 Task: Add Mineral Fusion Barefoot Blush Nail Polish to the cart.
Action: Mouse moved to (285, 146)
Screenshot: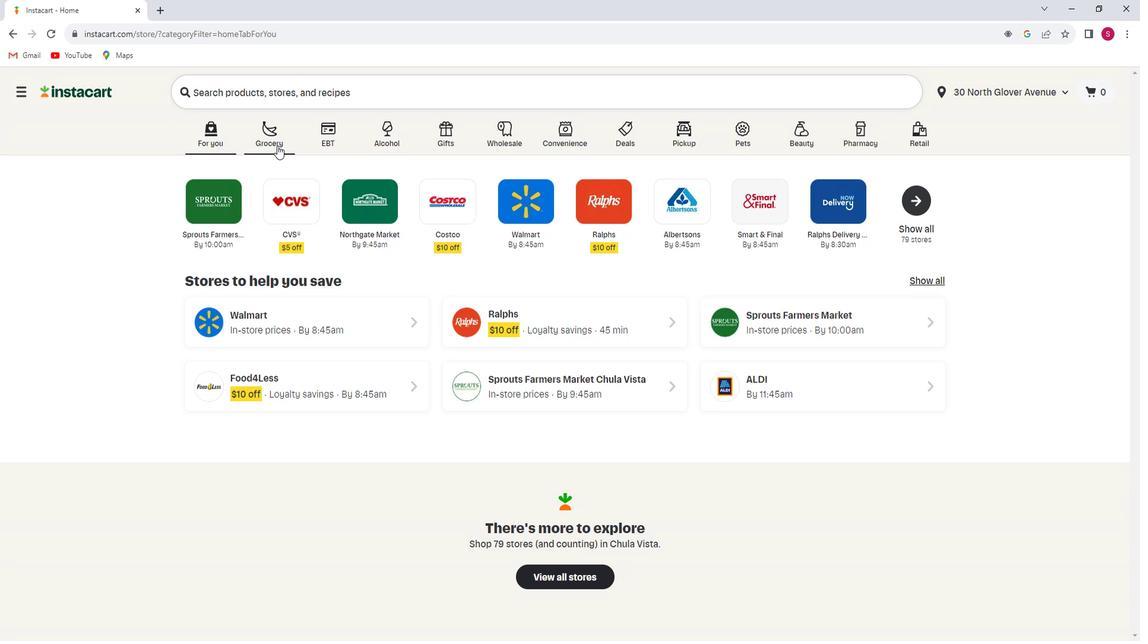 
Action: Mouse pressed left at (285, 146)
Screenshot: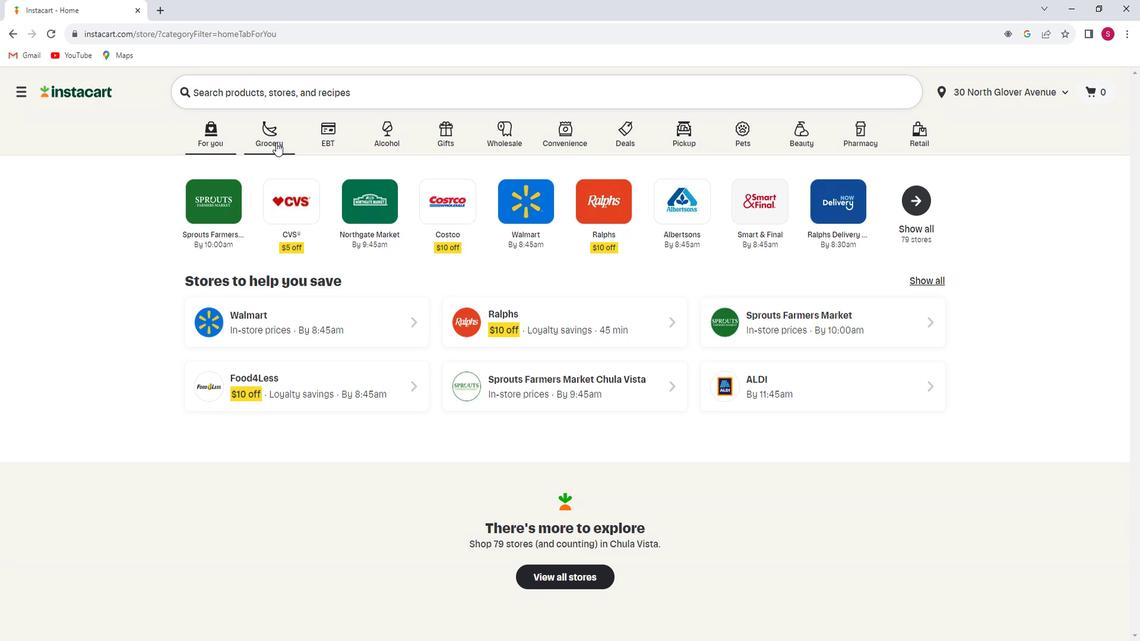 
Action: Mouse moved to (310, 360)
Screenshot: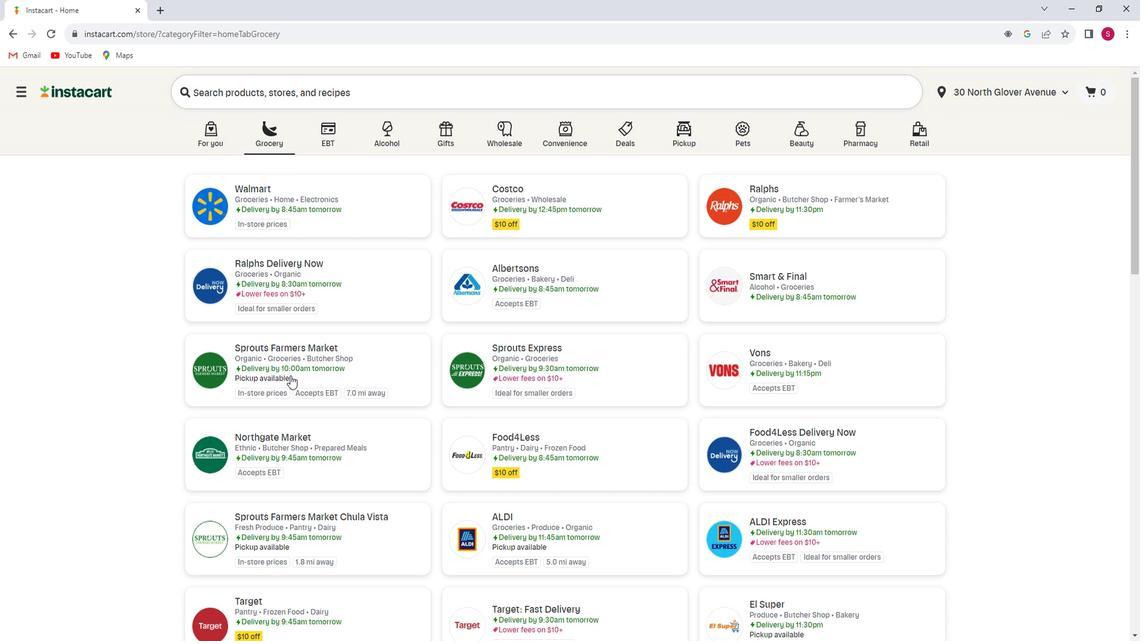 
Action: Mouse pressed left at (310, 360)
Screenshot: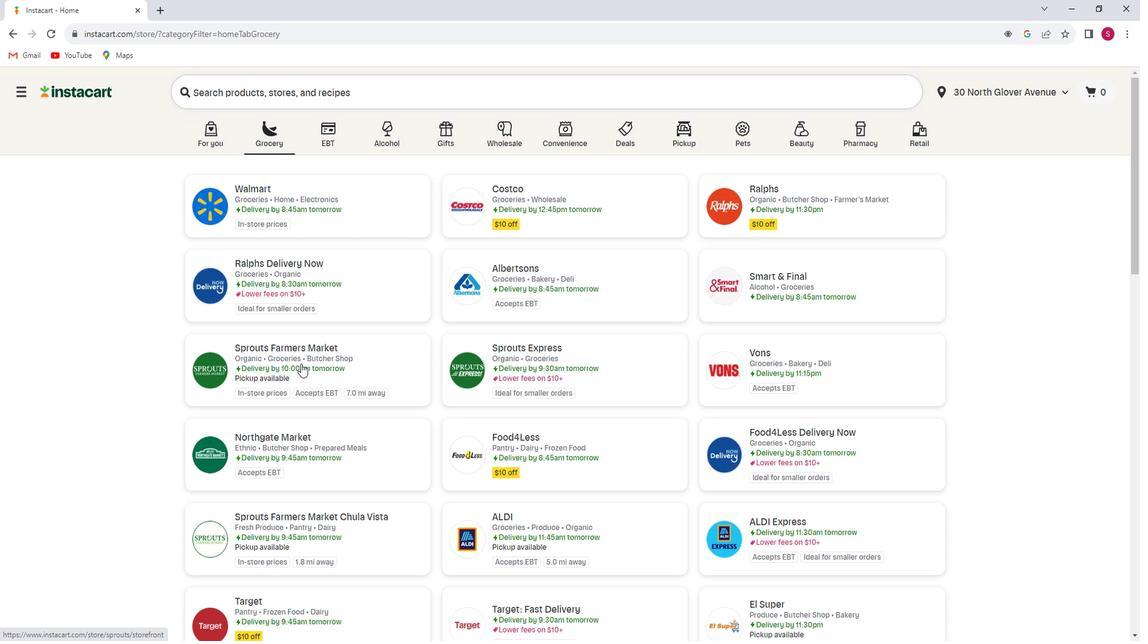 
Action: Mouse moved to (317, 364)
Screenshot: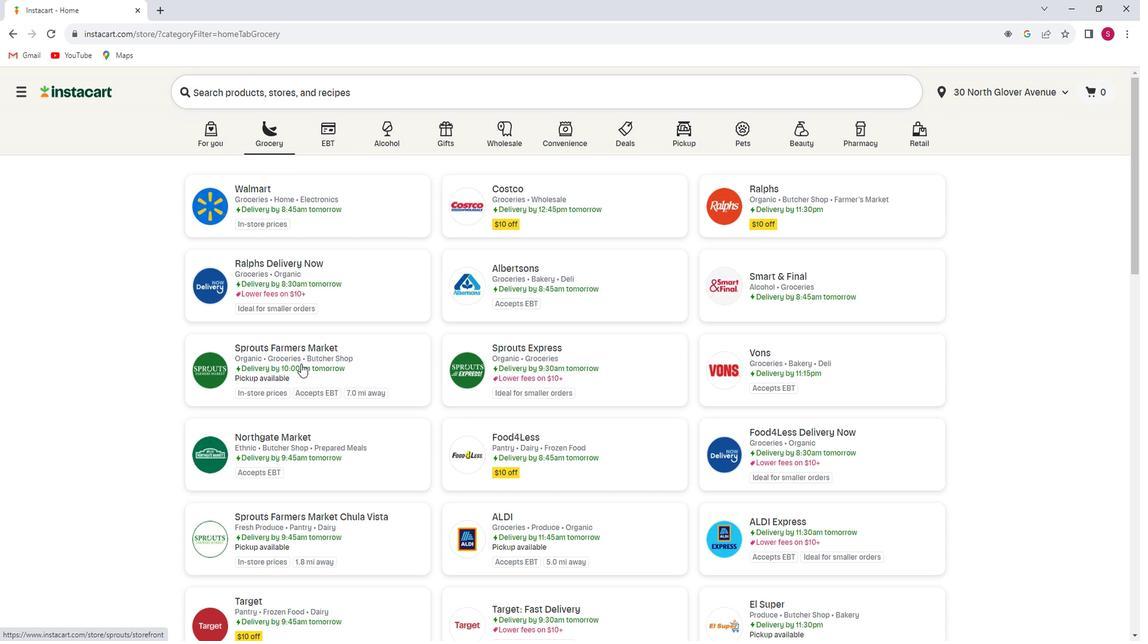 
Action: Mouse pressed left at (317, 364)
Screenshot: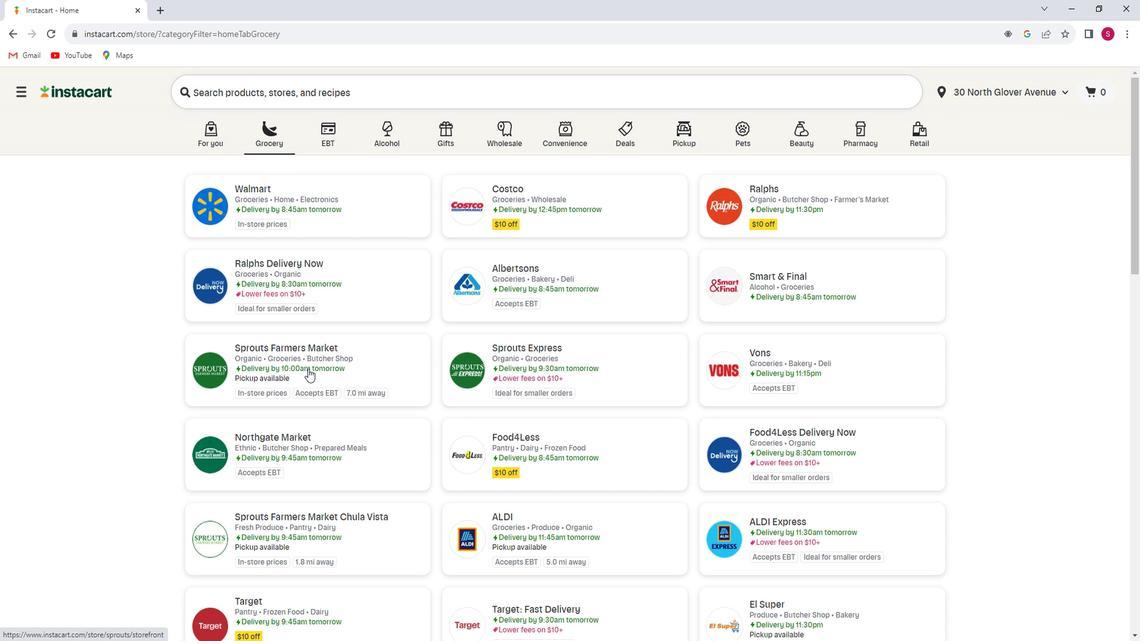
Action: Mouse moved to (177, 404)
Screenshot: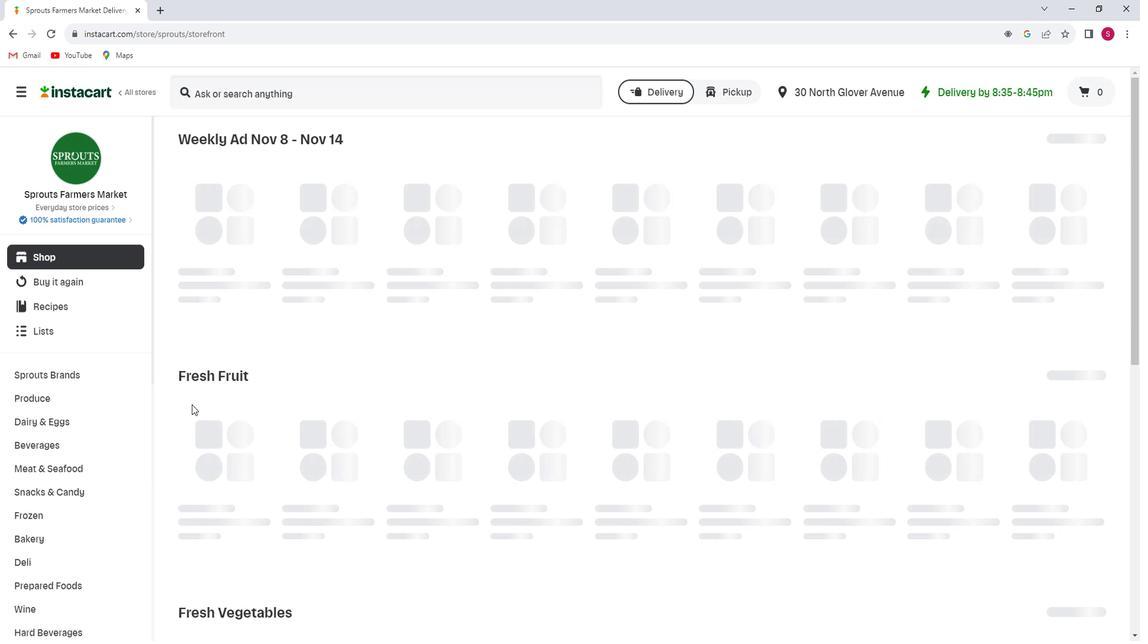 
Action: Mouse scrolled (177, 404) with delta (0, 0)
Screenshot: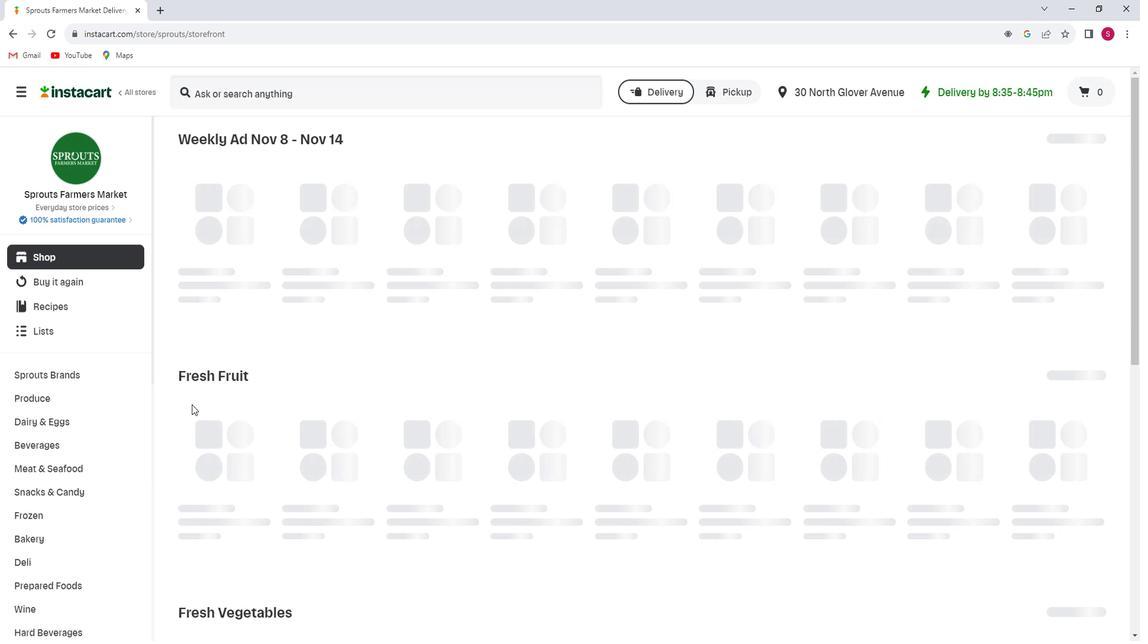
Action: Mouse moved to (165, 409)
Screenshot: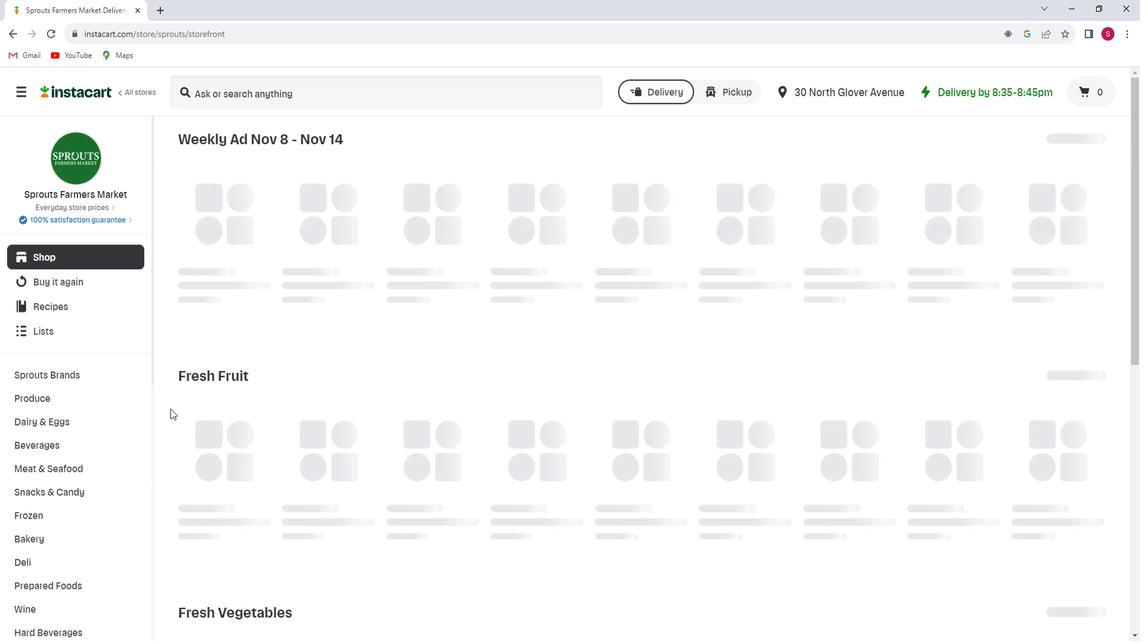 
Action: Mouse scrolled (165, 408) with delta (0, 0)
Screenshot: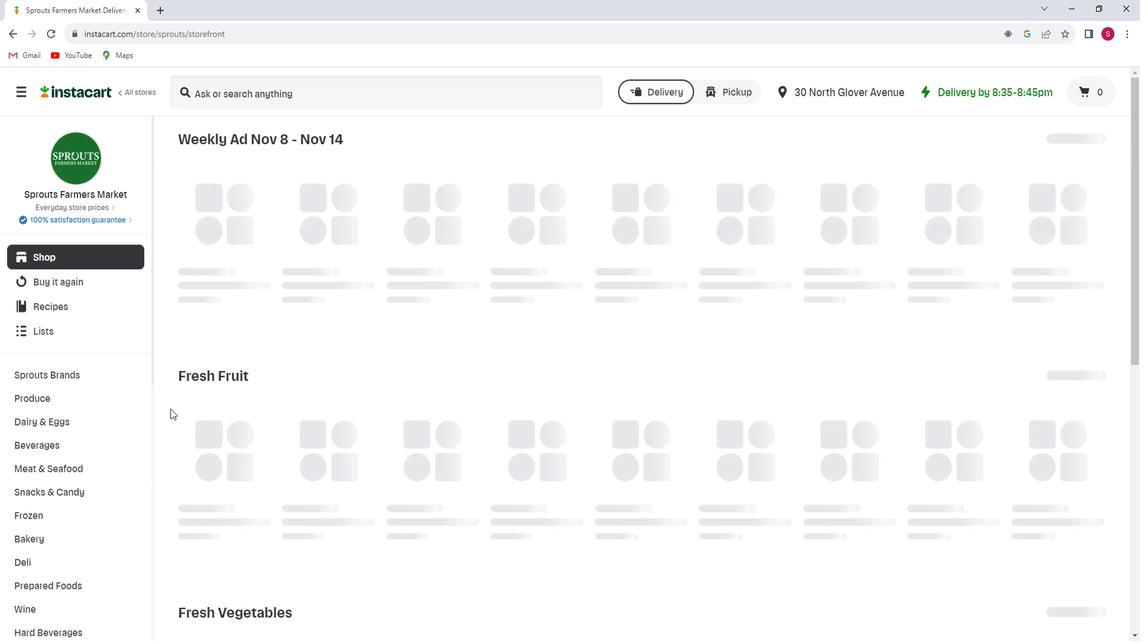
Action: Mouse moved to (155, 412)
Screenshot: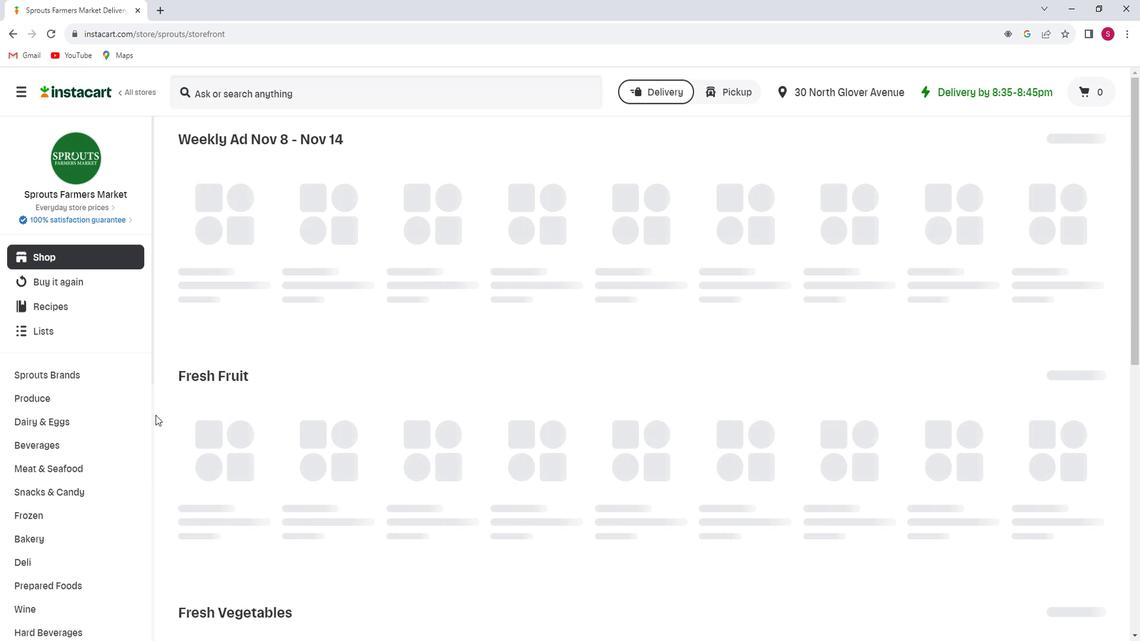 
Action: Mouse scrolled (155, 412) with delta (0, 0)
Screenshot: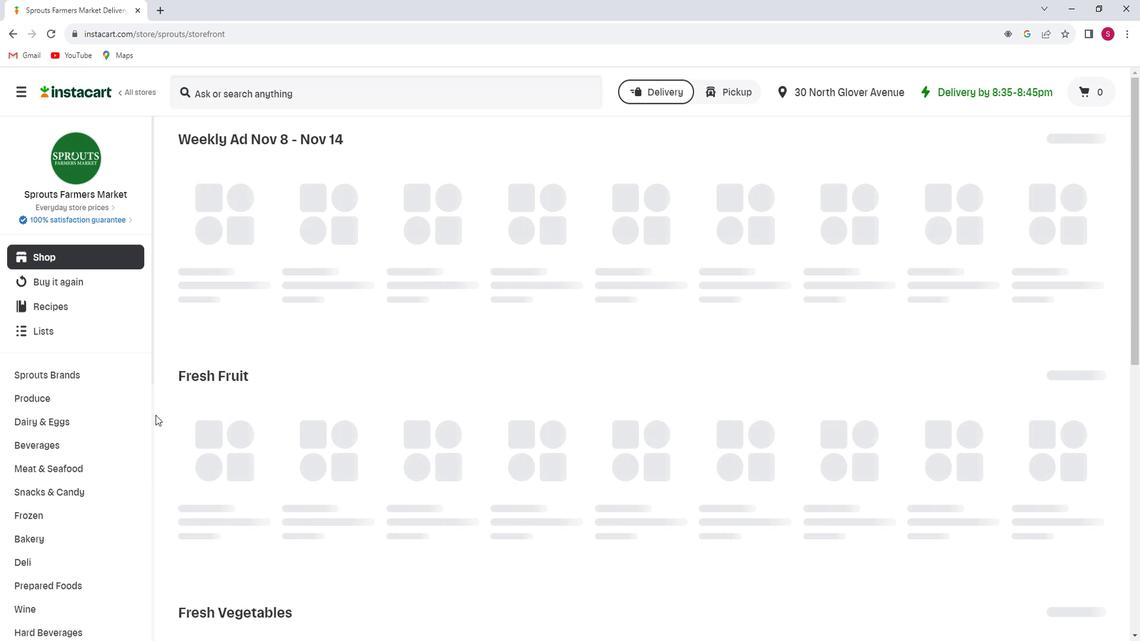 
Action: Mouse moved to (105, 424)
Screenshot: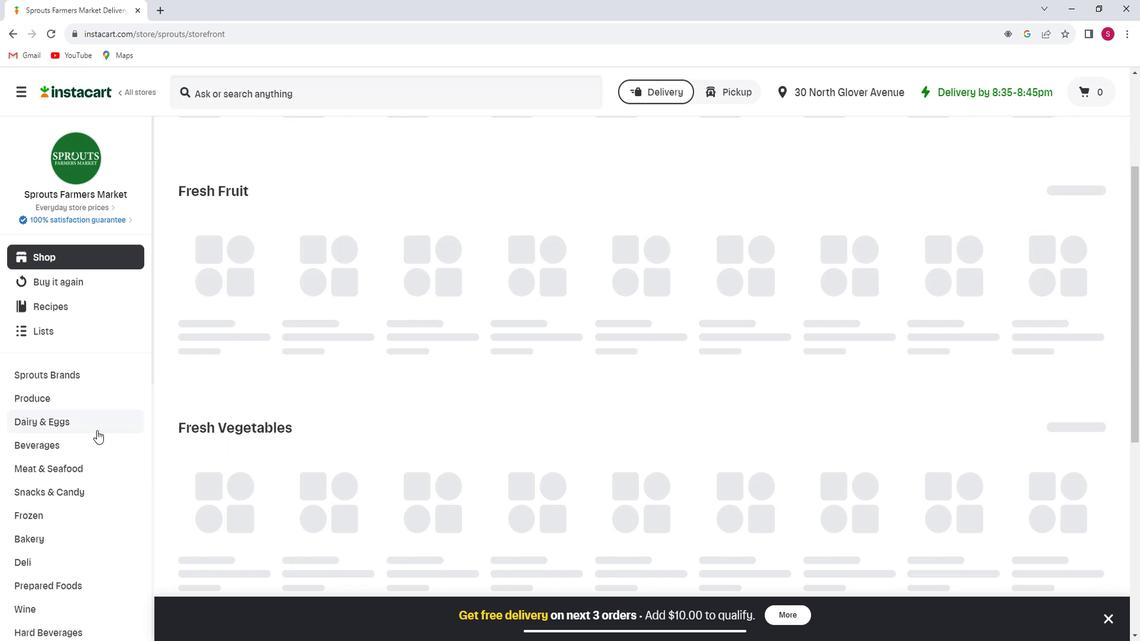 
Action: Mouse scrolled (105, 423) with delta (0, 0)
Screenshot: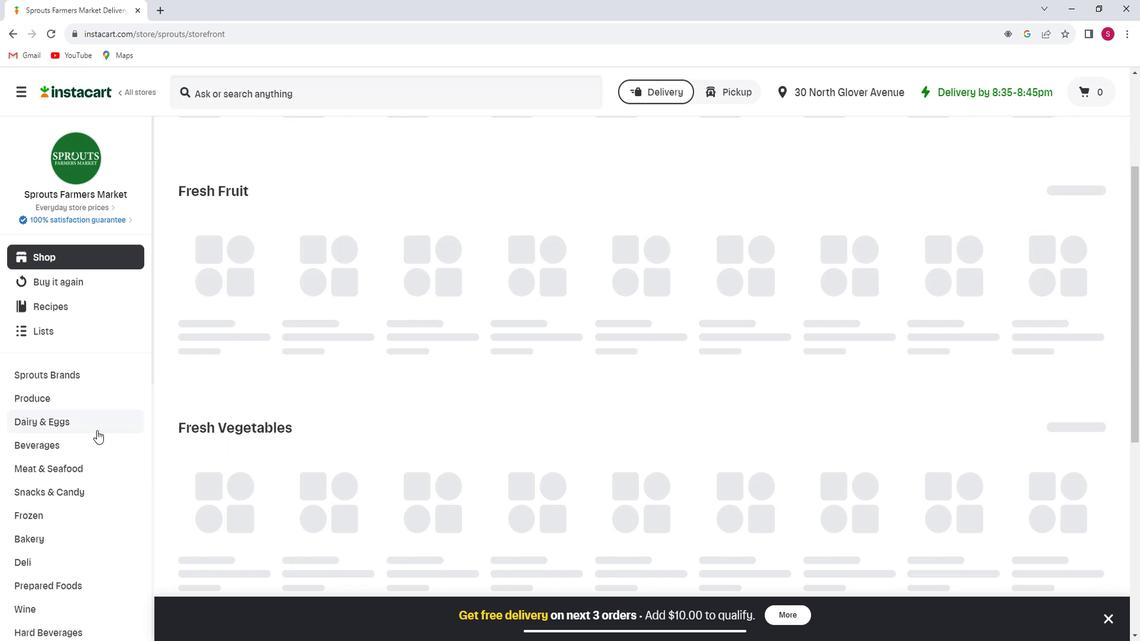 
Action: Mouse moved to (103, 424)
Screenshot: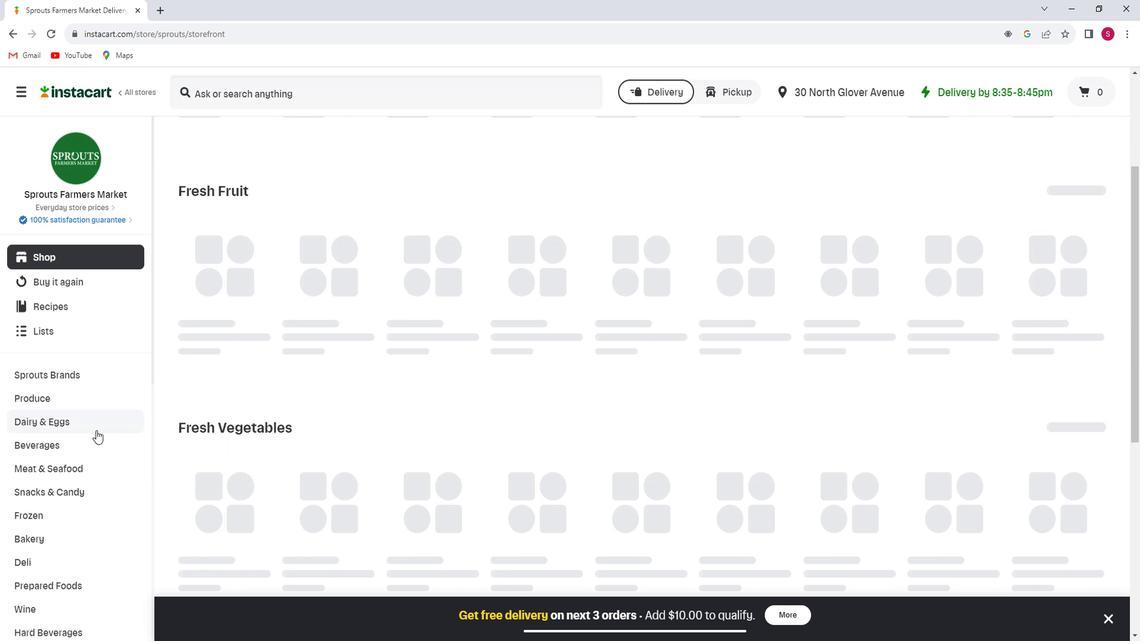 
Action: Mouse scrolled (103, 424) with delta (0, 0)
Screenshot: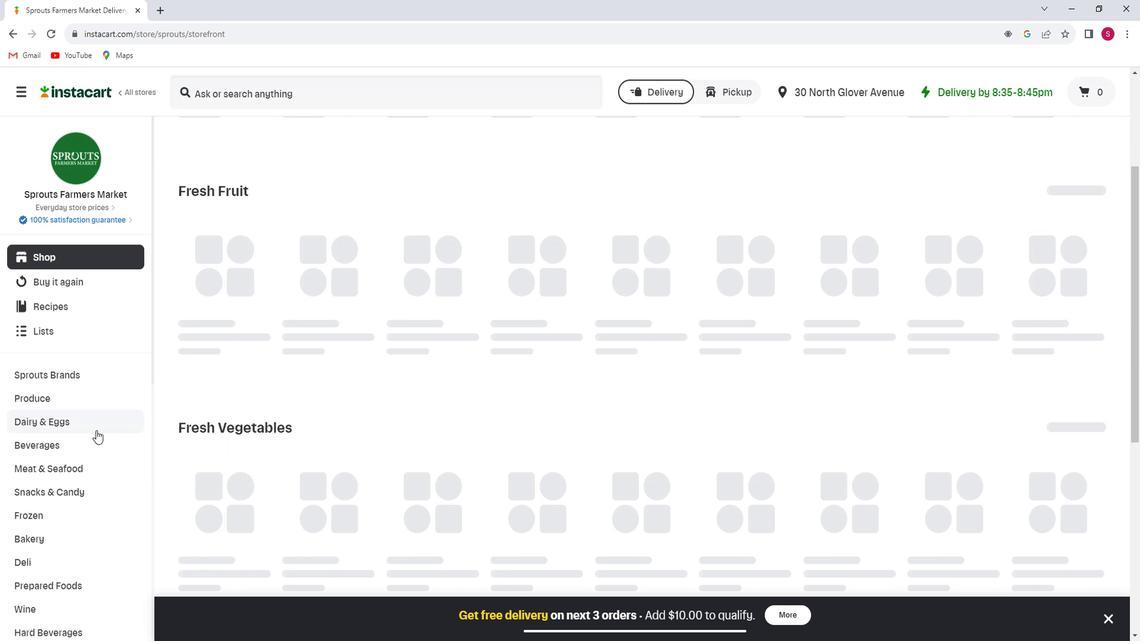 
Action: Mouse moved to (97, 426)
Screenshot: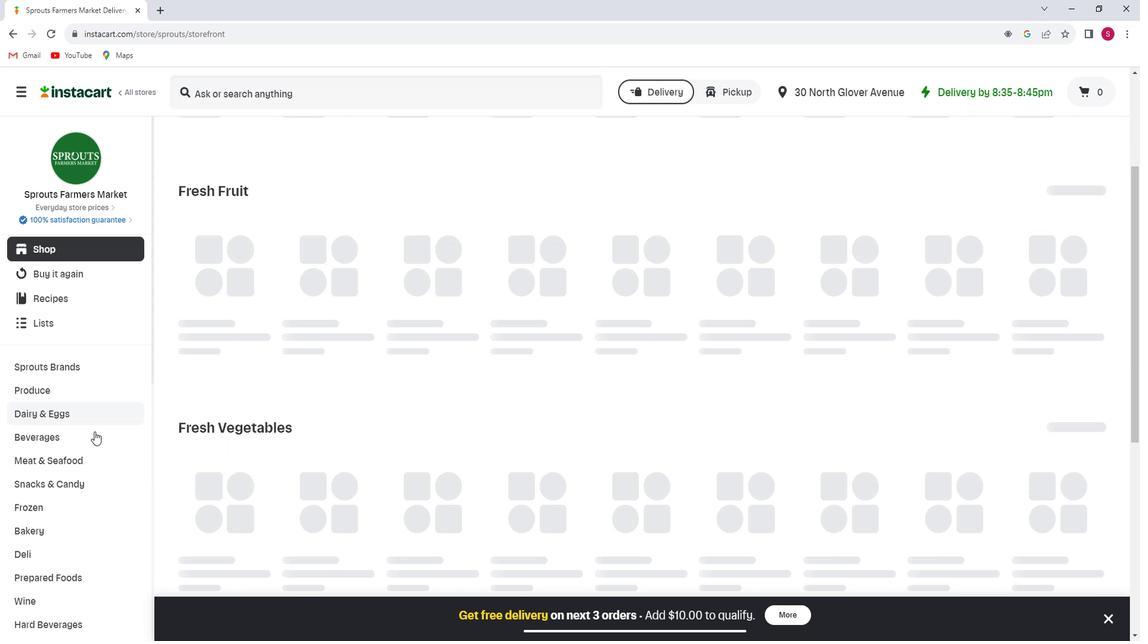 
Action: Mouse scrolled (97, 425) with delta (0, 0)
Screenshot: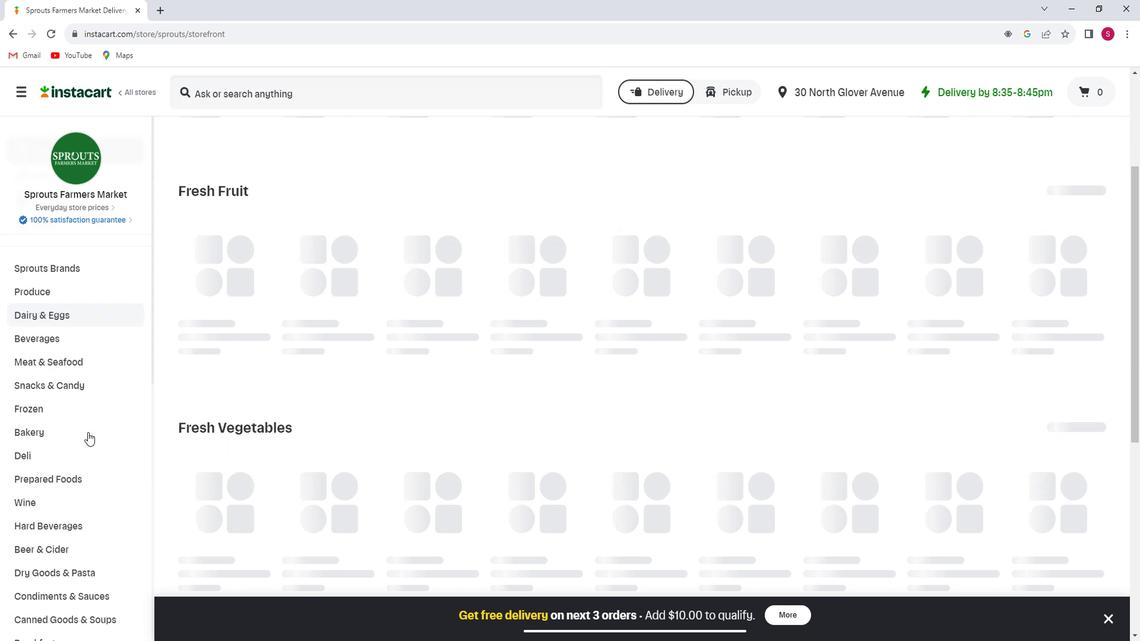 
Action: Mouse moved to (96, 426)
Screenshot: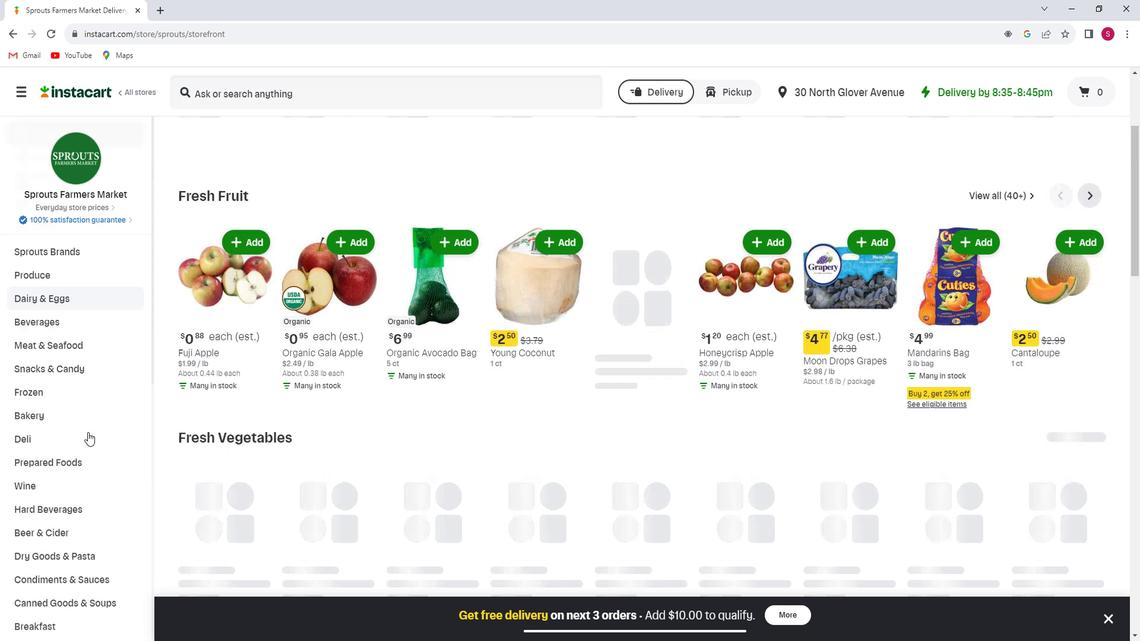 
Action: Mouse scrolled (96, 426) with delta (0, 0)
Screenshot: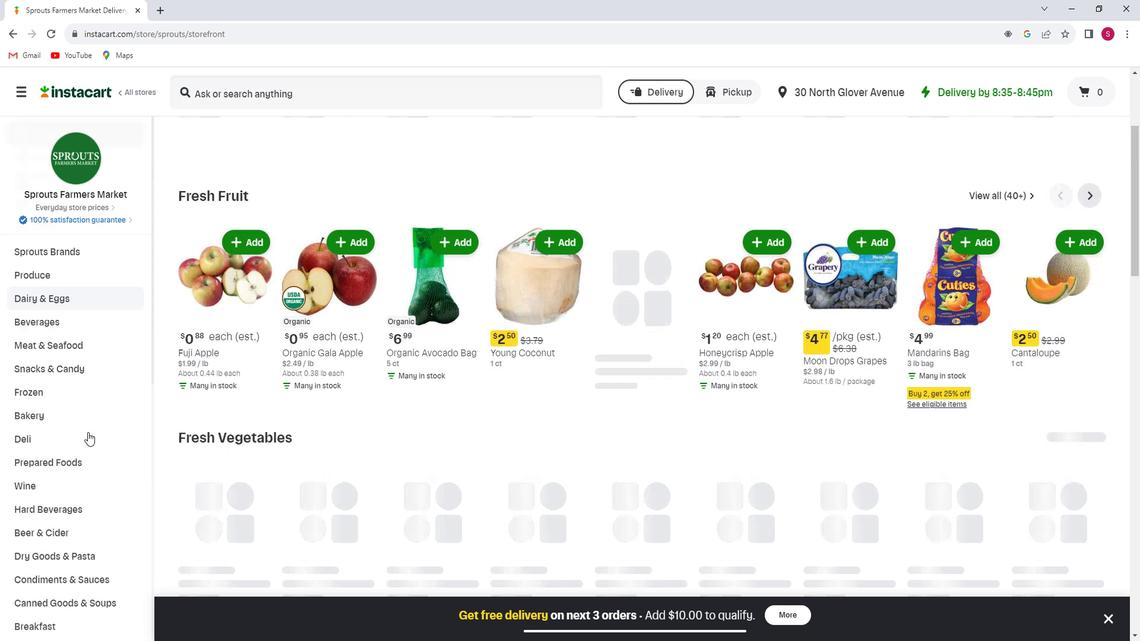 
Action: Mouse moved to (79, 436)
Screenshot: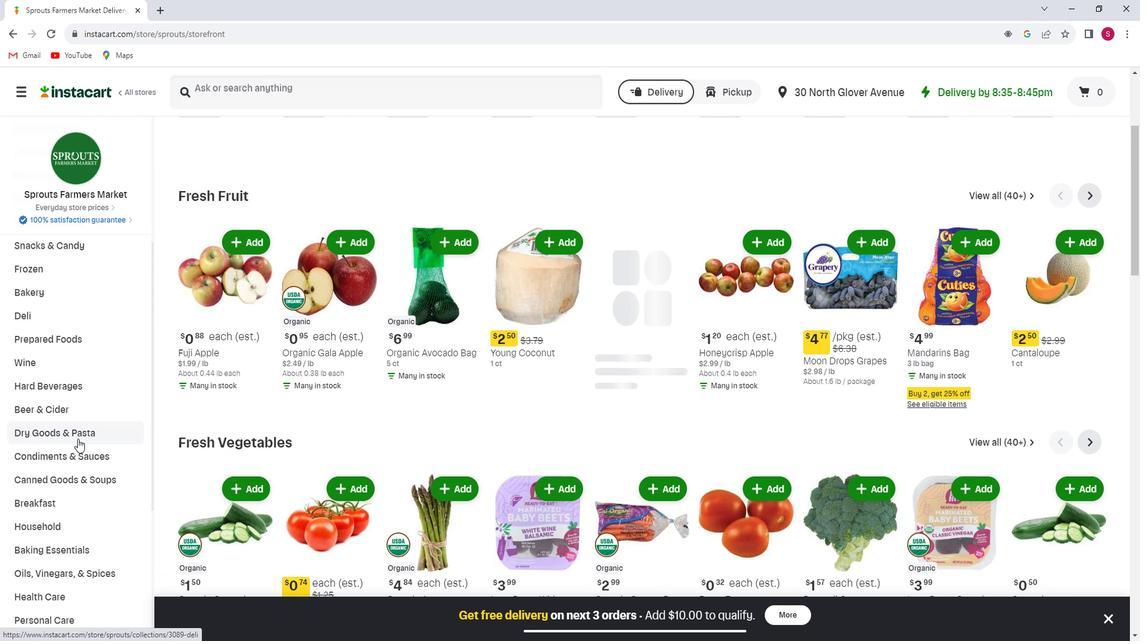 
Action: Mouse scrolled (79, 435) with delta (0, 0)
Screenshot: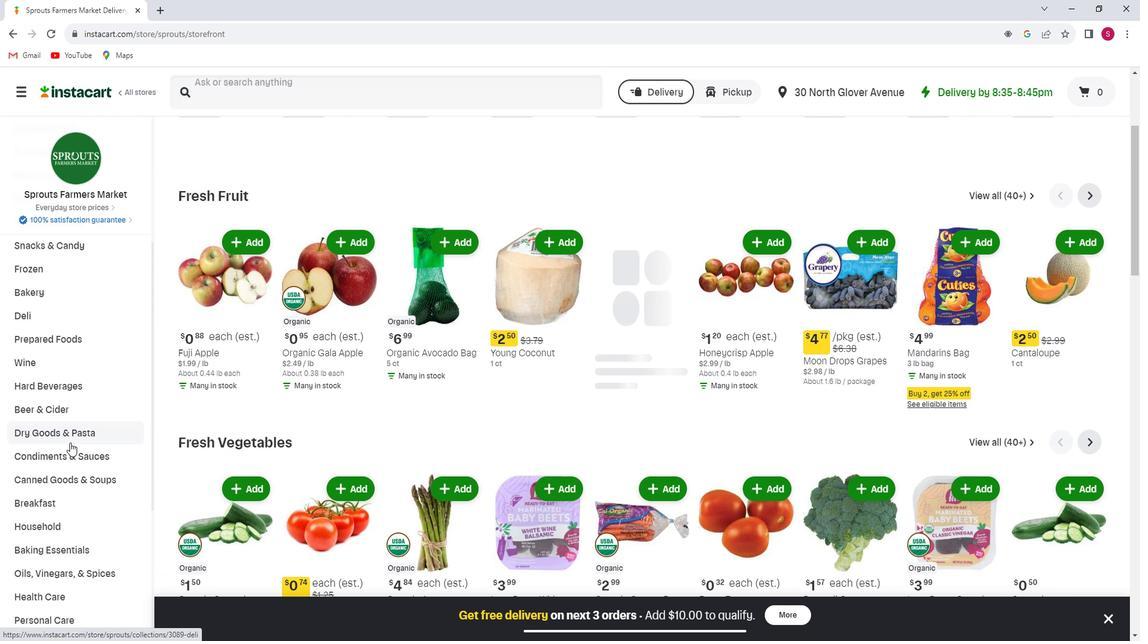 
Action: Mouse moved to (79, 436)
Screenshot: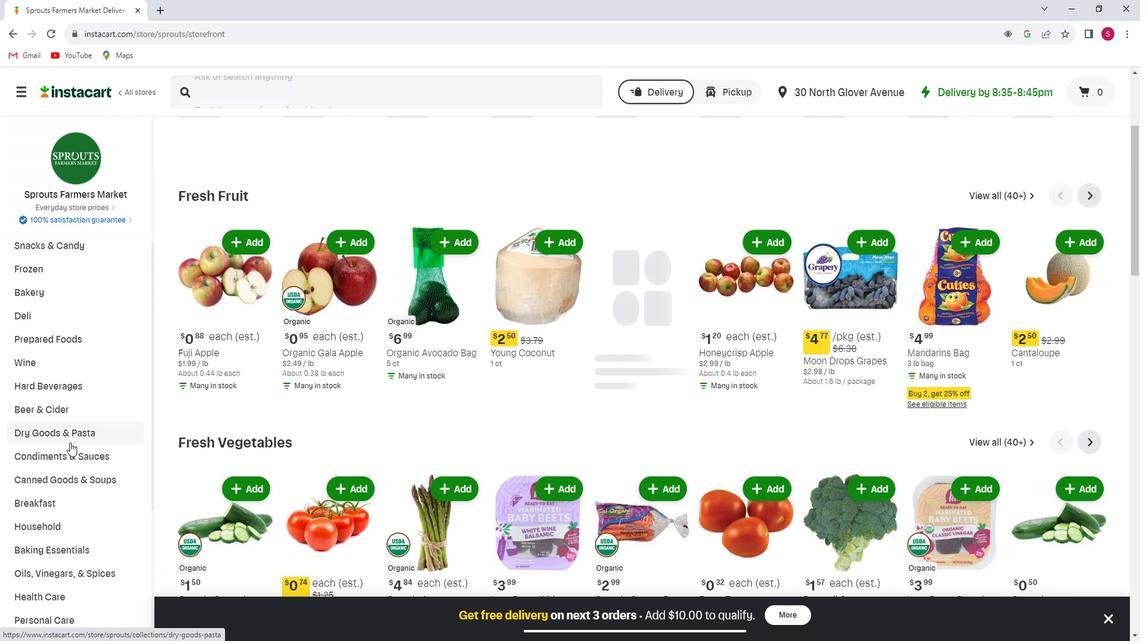 
Action: Mouse scrolled (79, 436) with delta (0, 0)
Screenshot: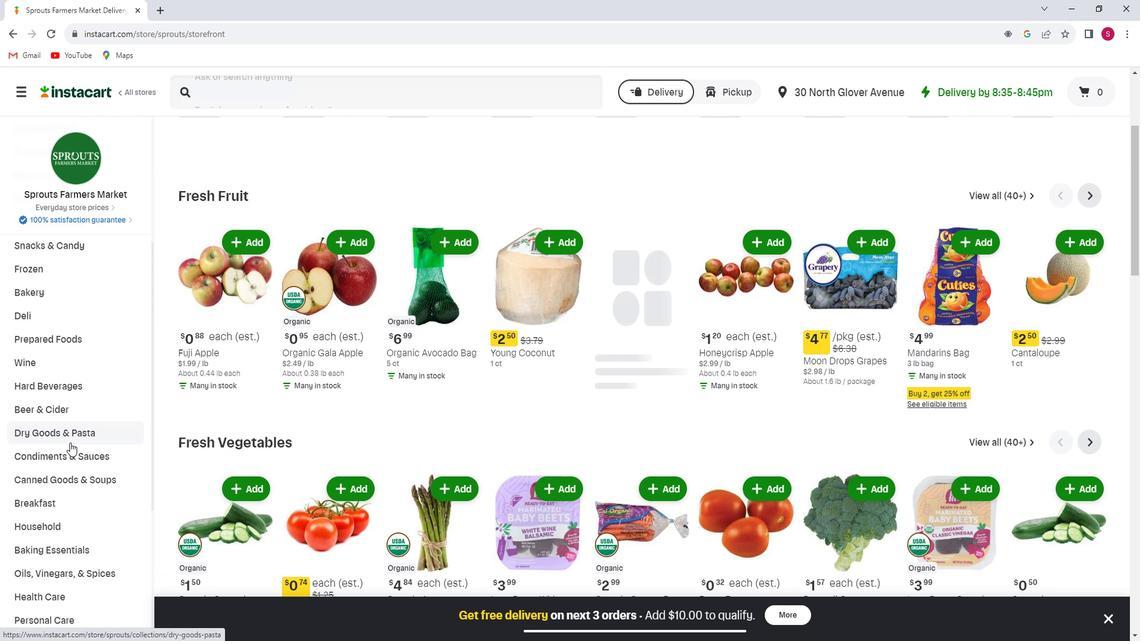
Action: Mouse moved to (79, 437)
Screenshot: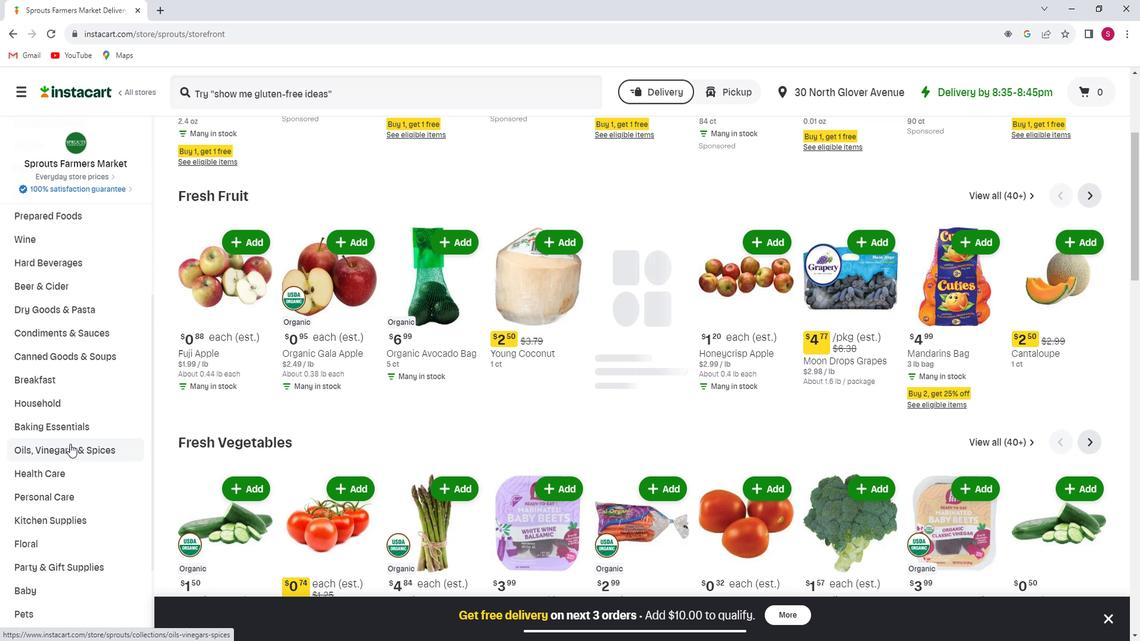 
Action: Mouse scrolled (79, 436) with delta (0, 0)
Screenshot: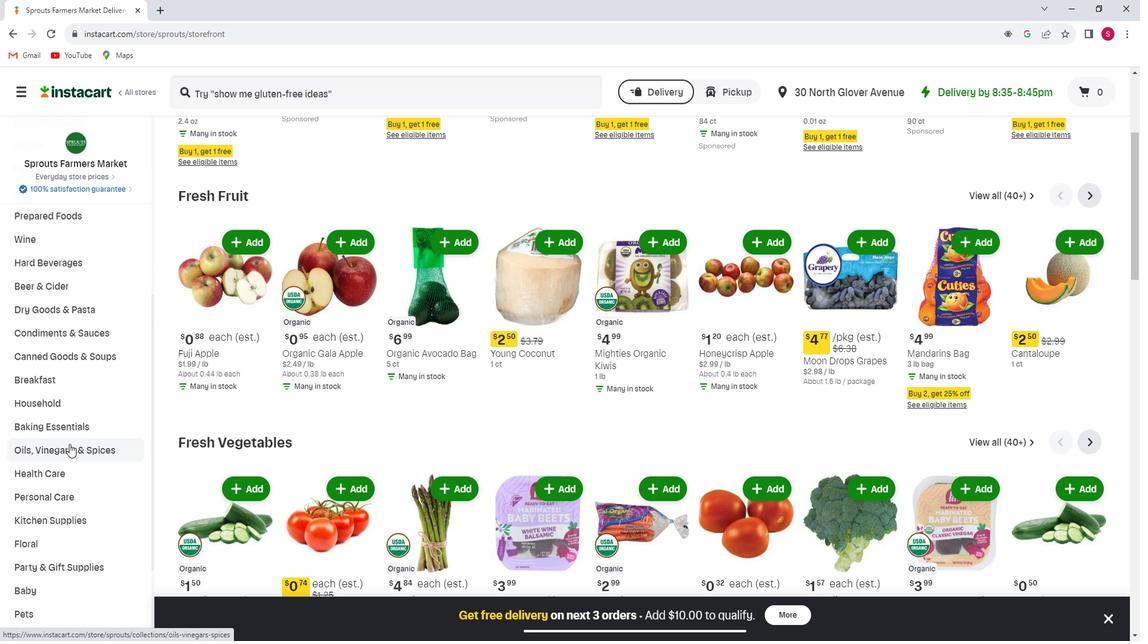 
Action: Mouse moved to (89, 429)
Screenshot: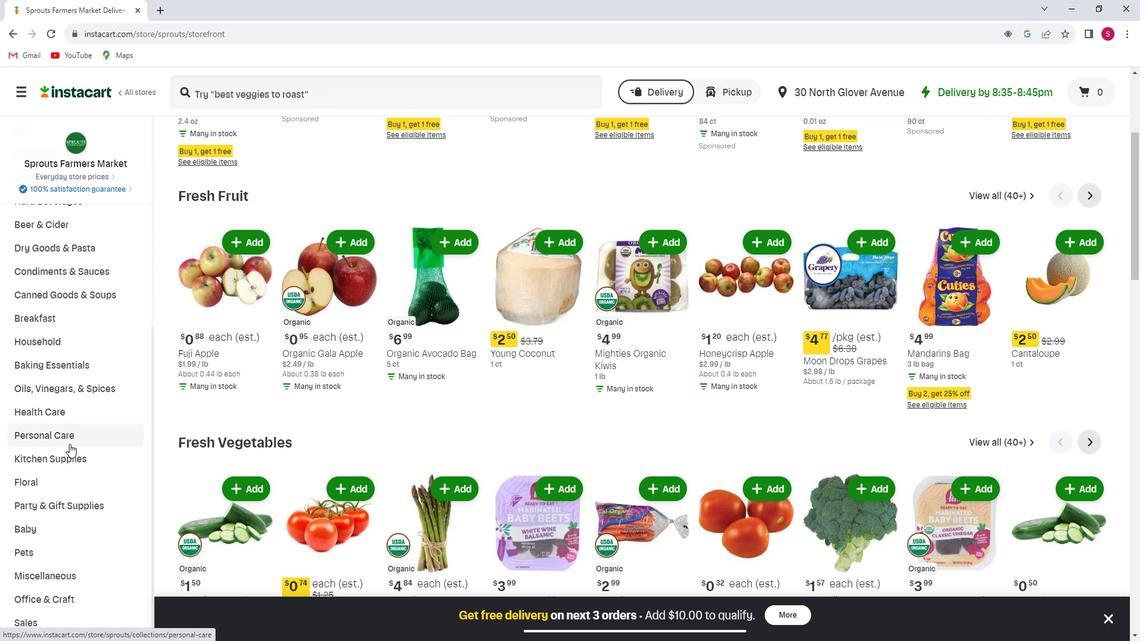 
Action: Mouse pressed left at (89, 429)
Screenshot: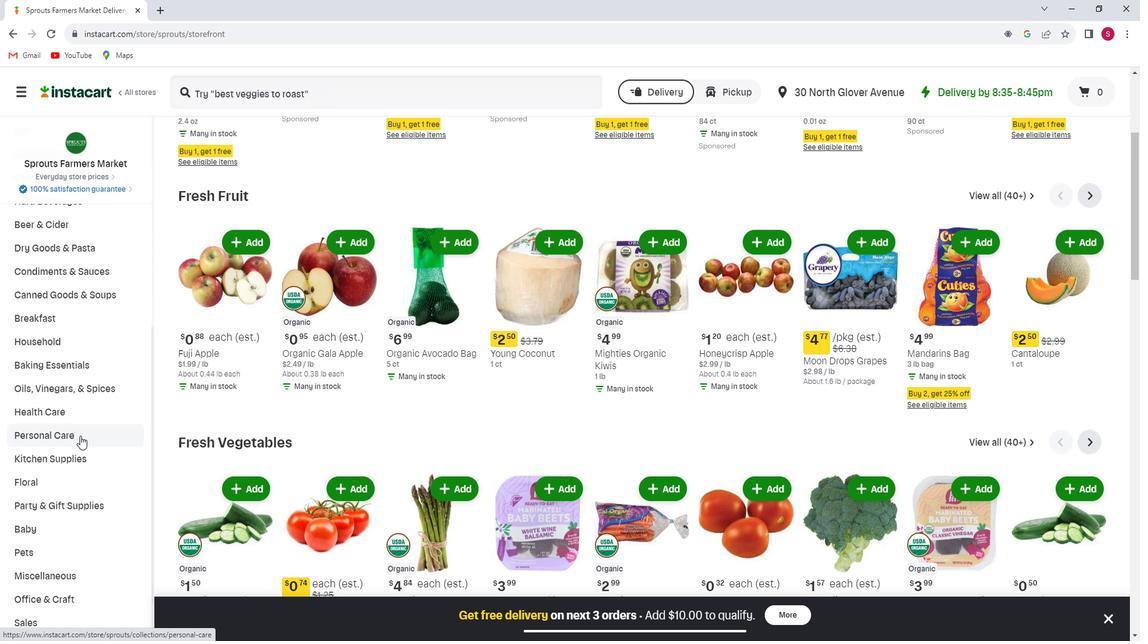 
Action: Mouse moved to (1027, 174)
Screenshot: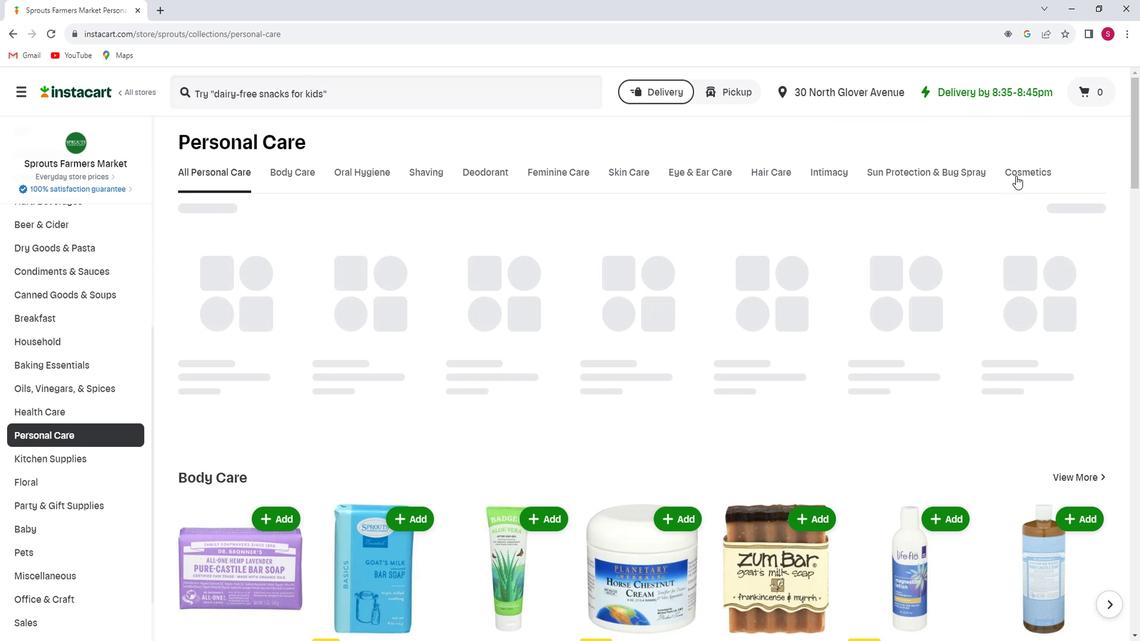 
Action: Mouse pressed left at (1027, 174)
Screenshot: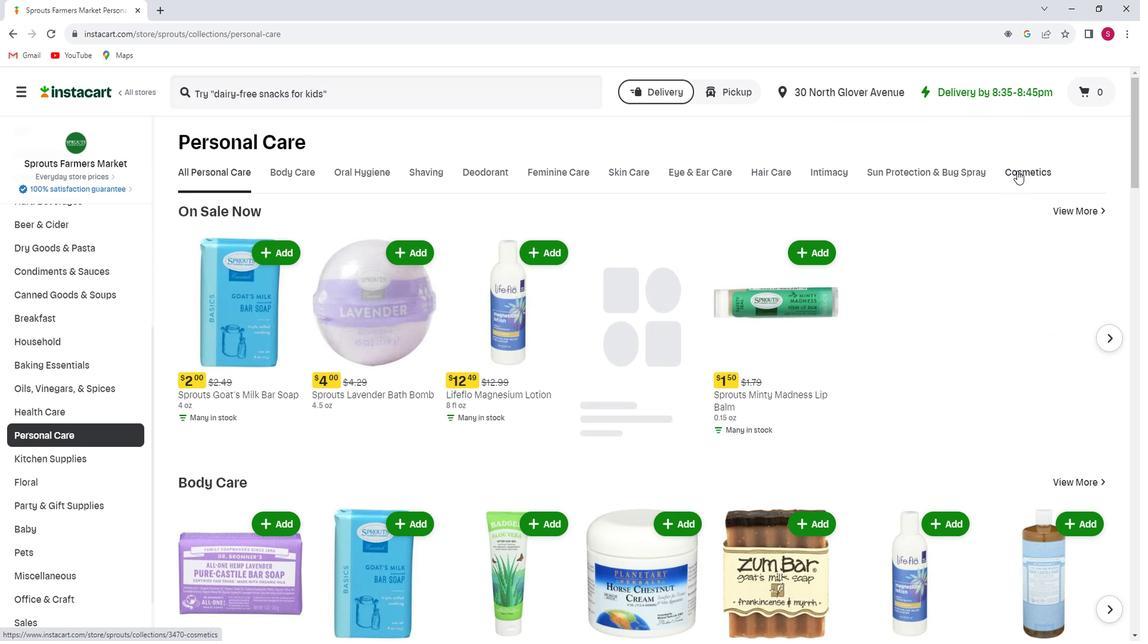 
Action: Mouse moved to (360, 235)
Screenshot: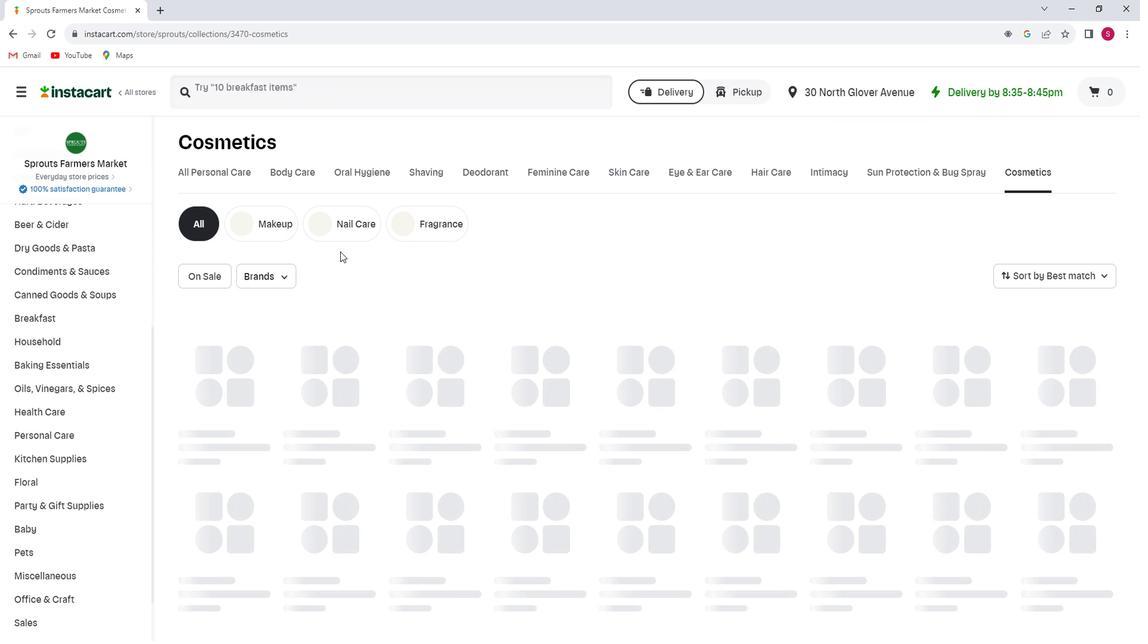 
Action: Mouse pressed left at (360, 235)
Screenshot: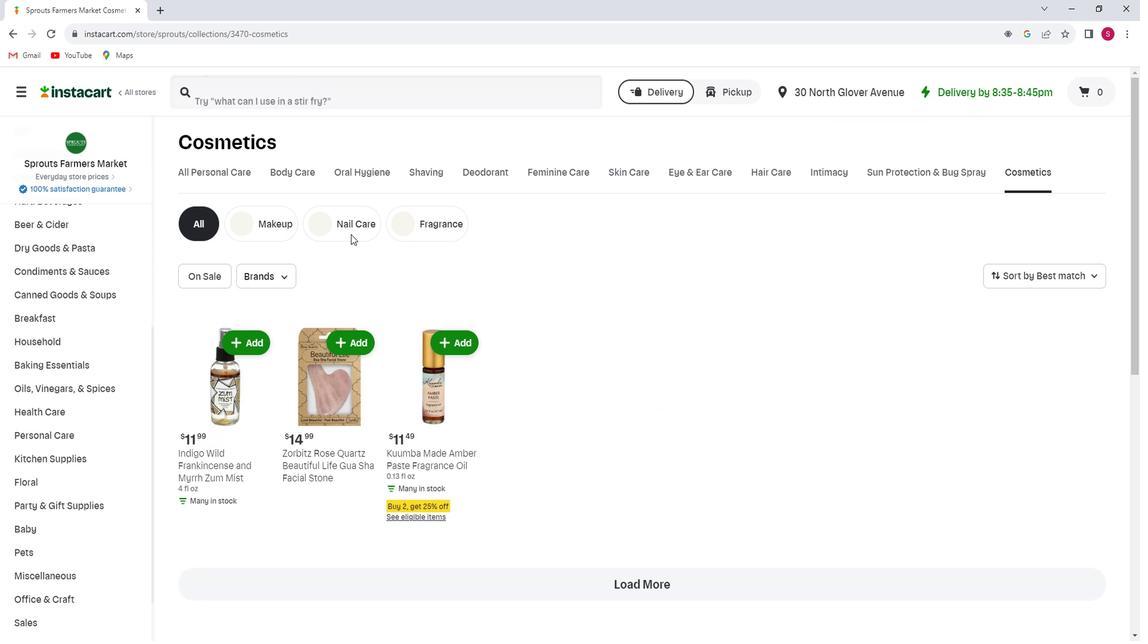 
Action: Mouse moved to (298, 103)
Screenshot: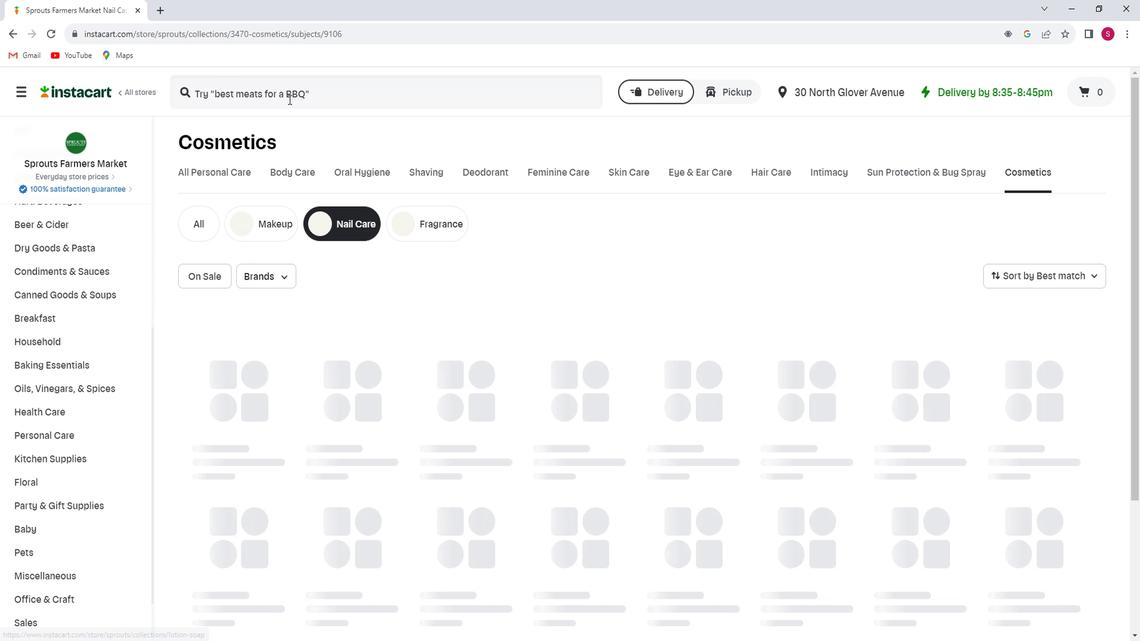 
Action: Mouse pressed left at (298, 103)
Screenshot: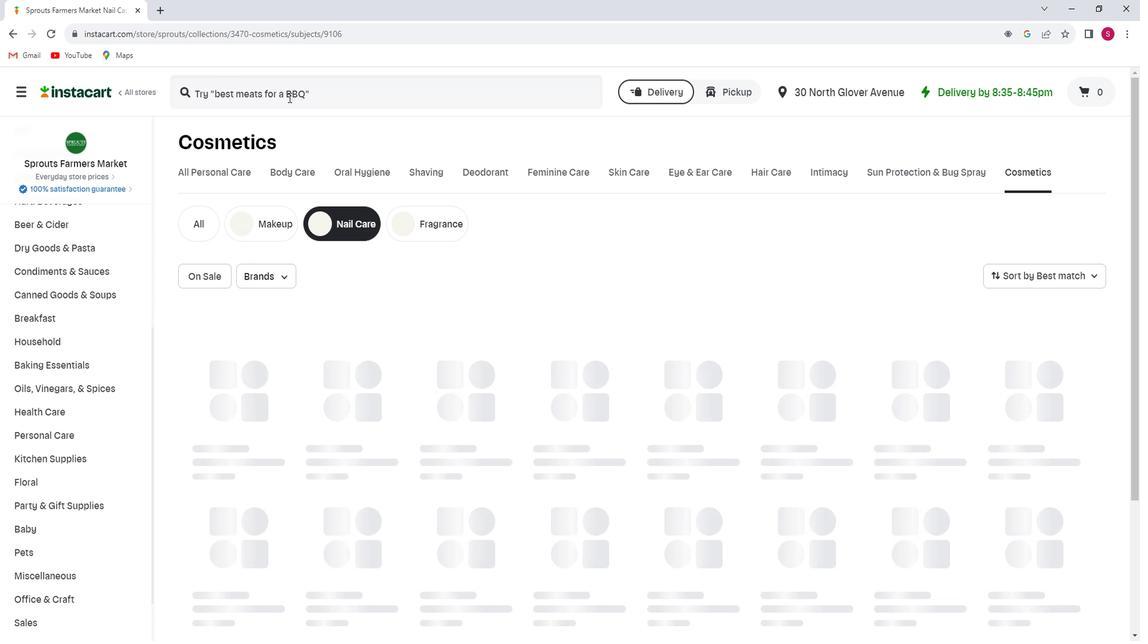 
Action: Key pressed <Key.shift>Mineral<Key.space><Key.shift>Fusion<Key.space><Key.shift>Barefoot<Key.space><Key.shift>Blush<Key.space><Key.shift>Nail<Key.space><Key.shift>Polish<Key.enter>
Screenshot: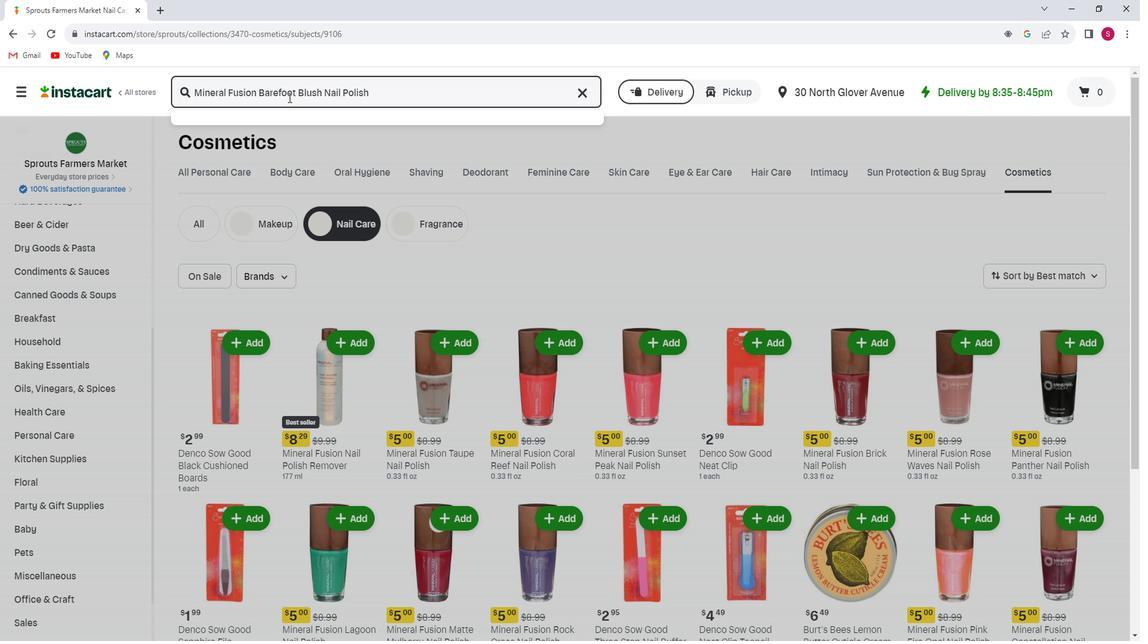 
Action: Mouse moved to (386, 179)
Screenshot: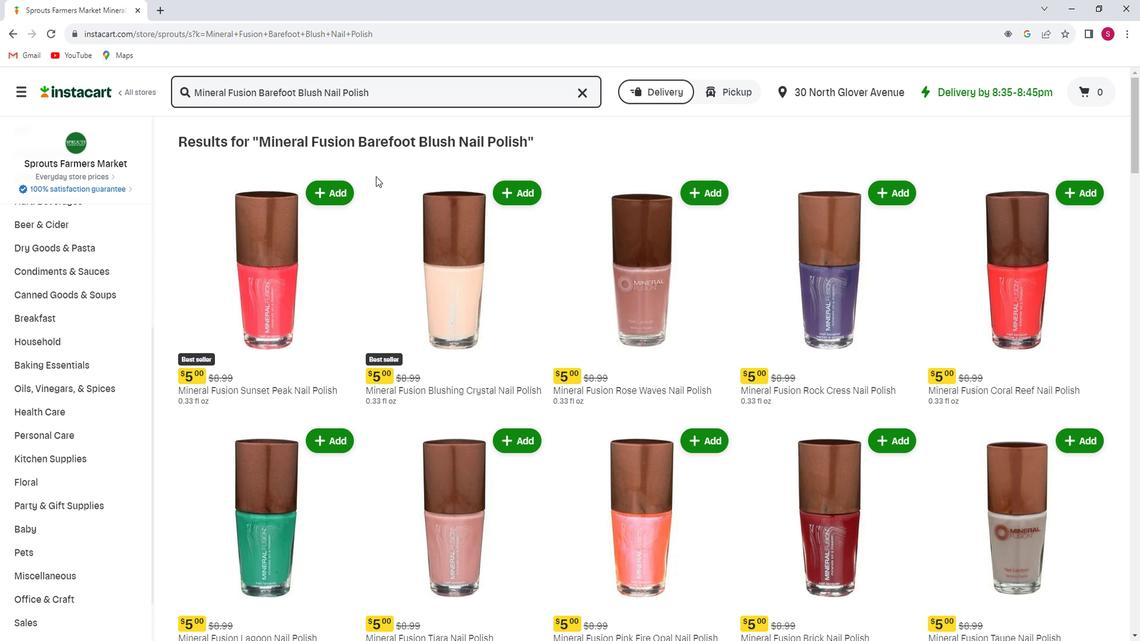 
Action: Mouse scrolled (386, 178) with delta (0, 0)
Screenshot: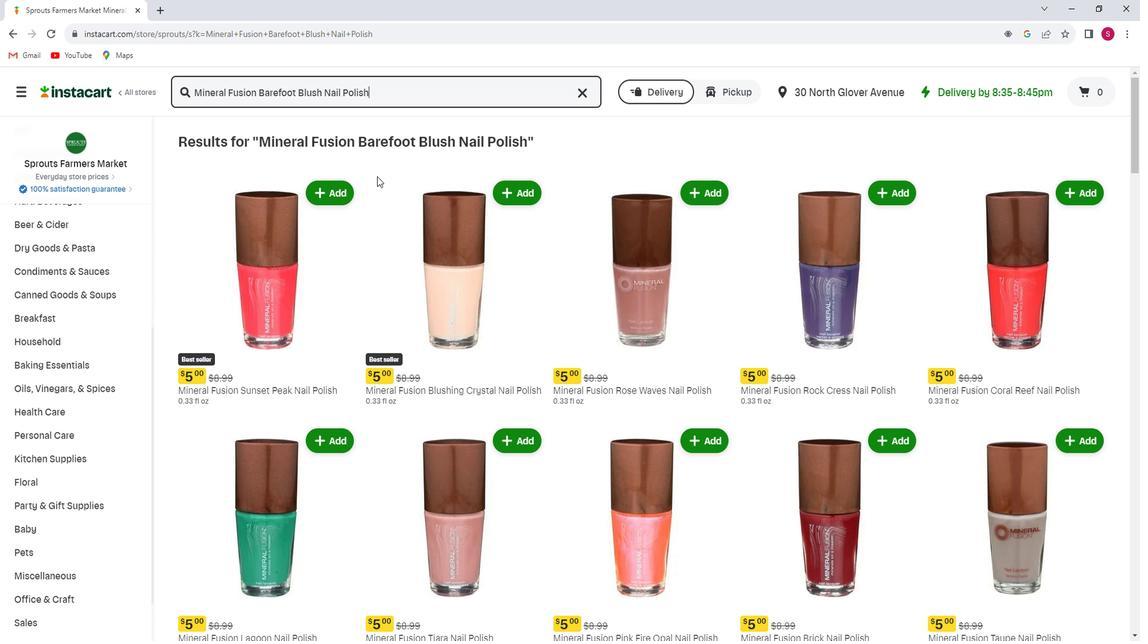 
Action: Mouse moved to (417, 191)
Screenshot: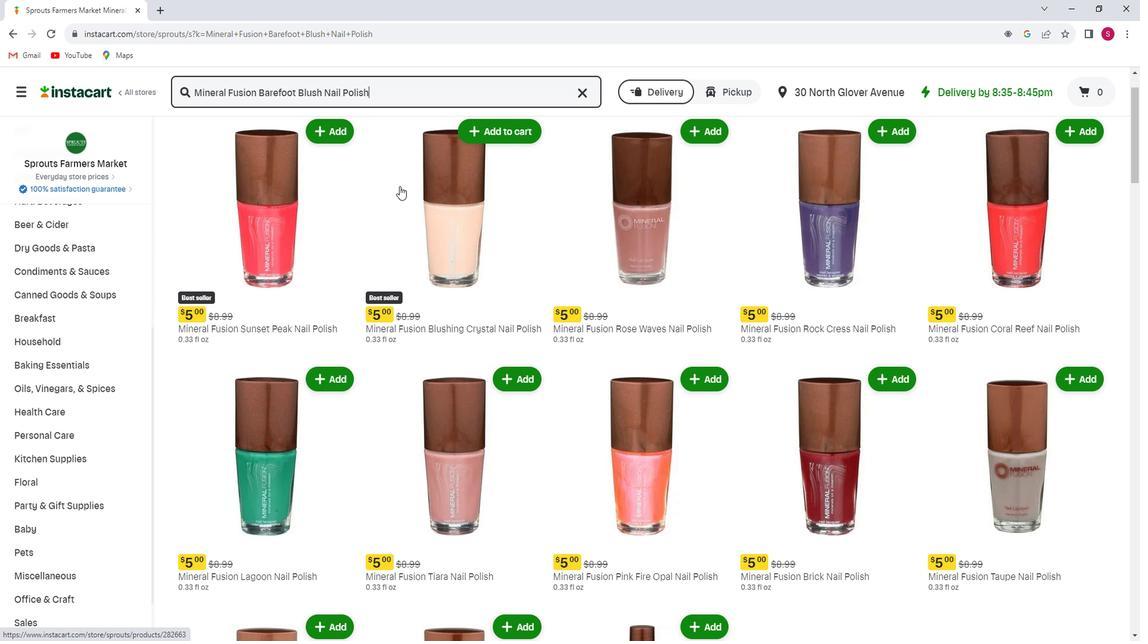 
Action: Mouse scrolled (417, 190) with delta (0, 0)
Screenshot: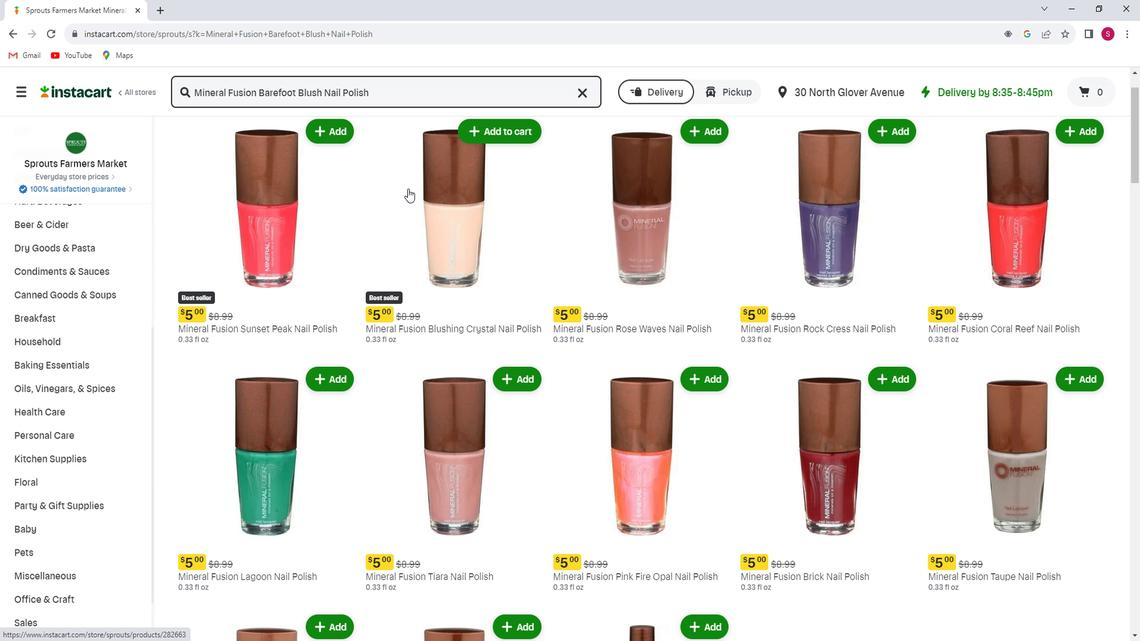 
Action: Mouse scrolled (417, 190) with delta (0, 0)
Screenshot: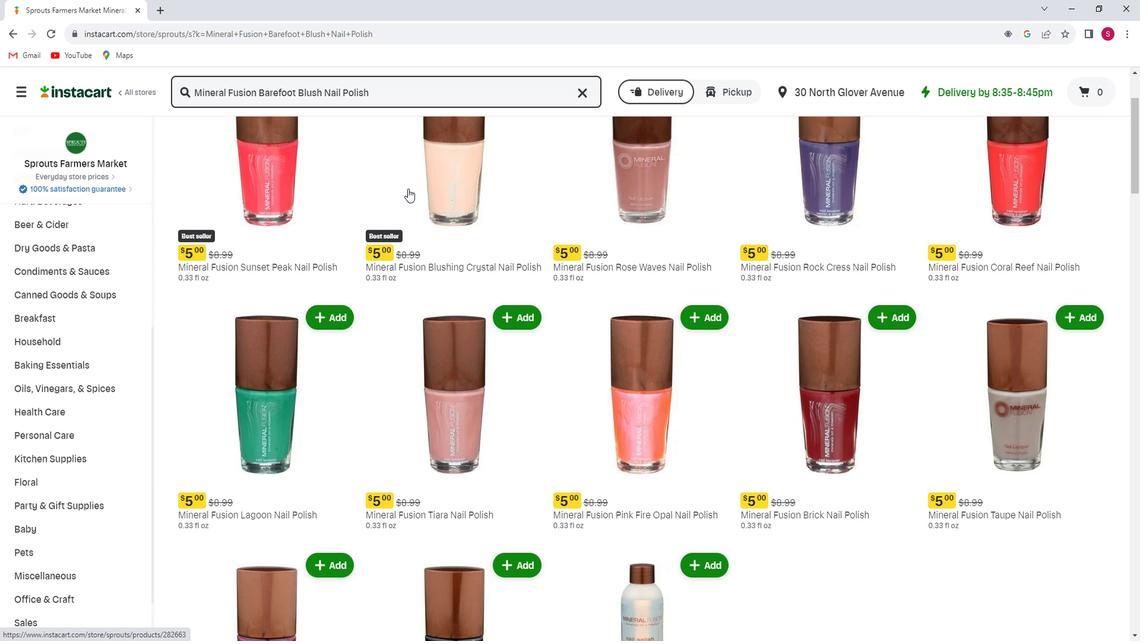 
Action: Mouse scrolled (417, 190) with delta (0, 0)
Screenshot: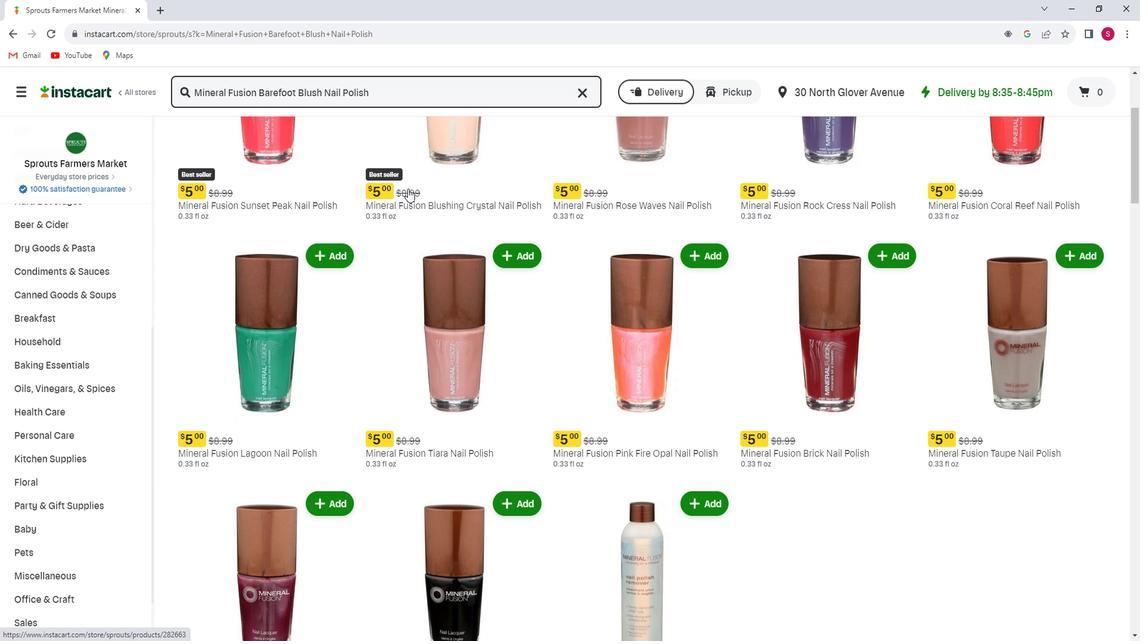 
Action: Mouse scrolled (417, 190) with delta (0, 0)
Screenshot: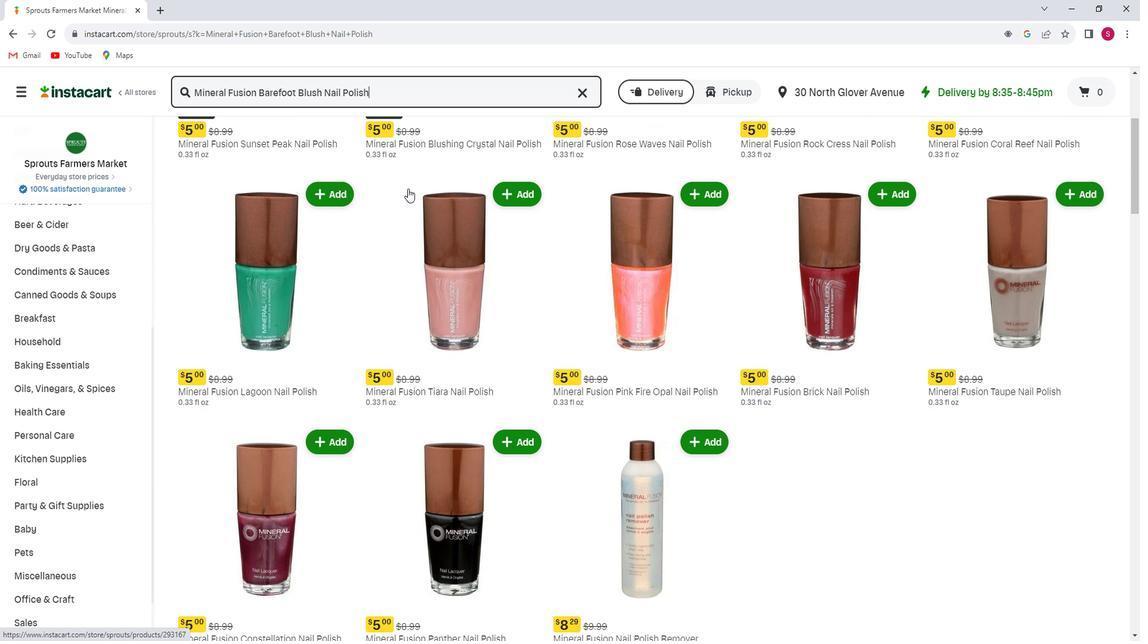 
Action: Mouse scrolled (417, 190) with delta (0, 0)
Screenshot: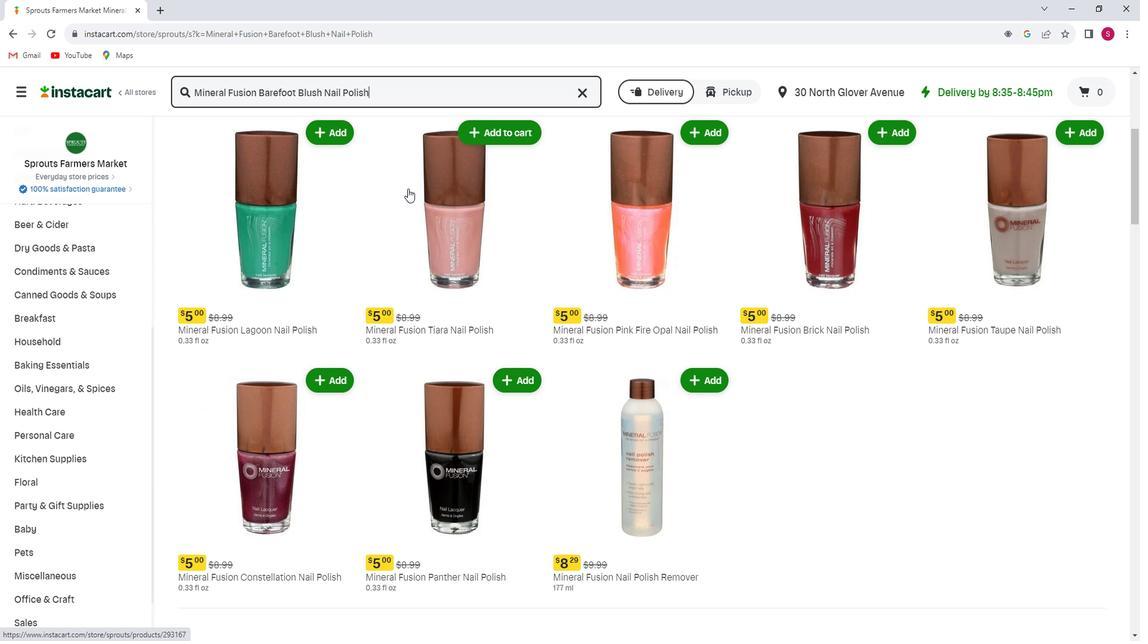 
Action: Mouse moved to (418, 191)
Screenshot: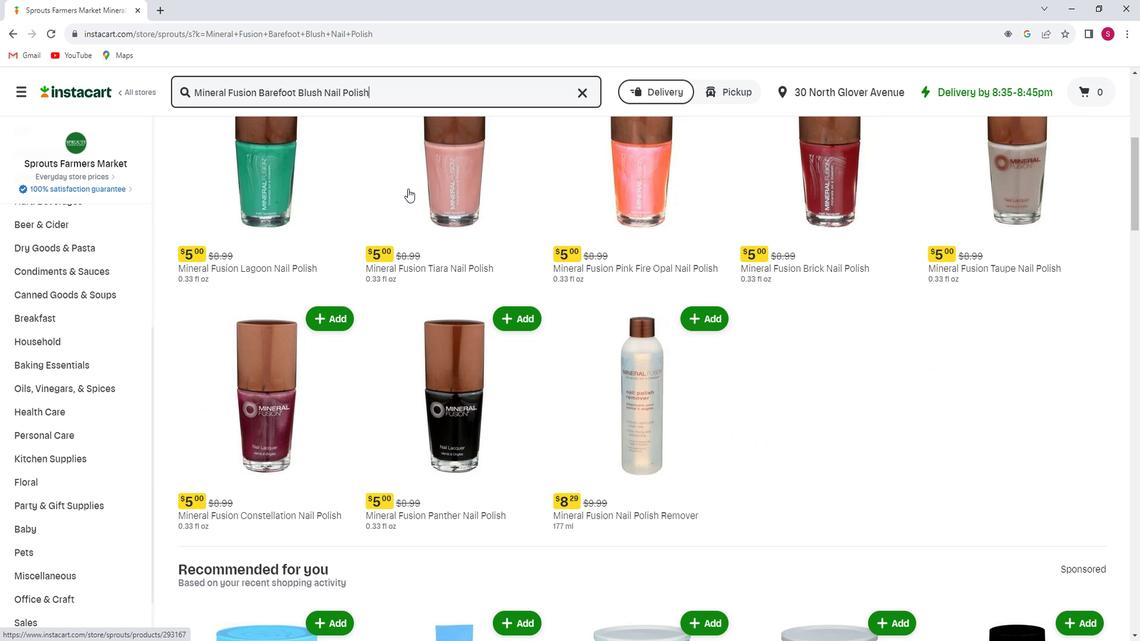 
Action: Mouse scrolled (418, 190) with delta (0, 0)
Screenshot: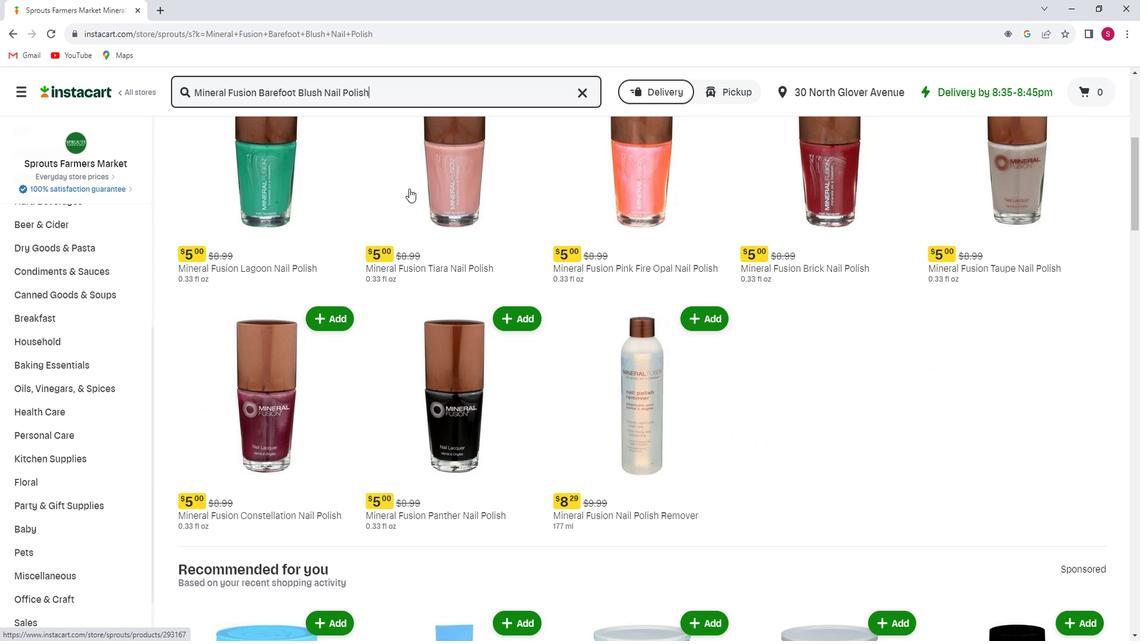 
Action: Mouse scrolled (418, 190) with delta (0, 0)
Screenshot: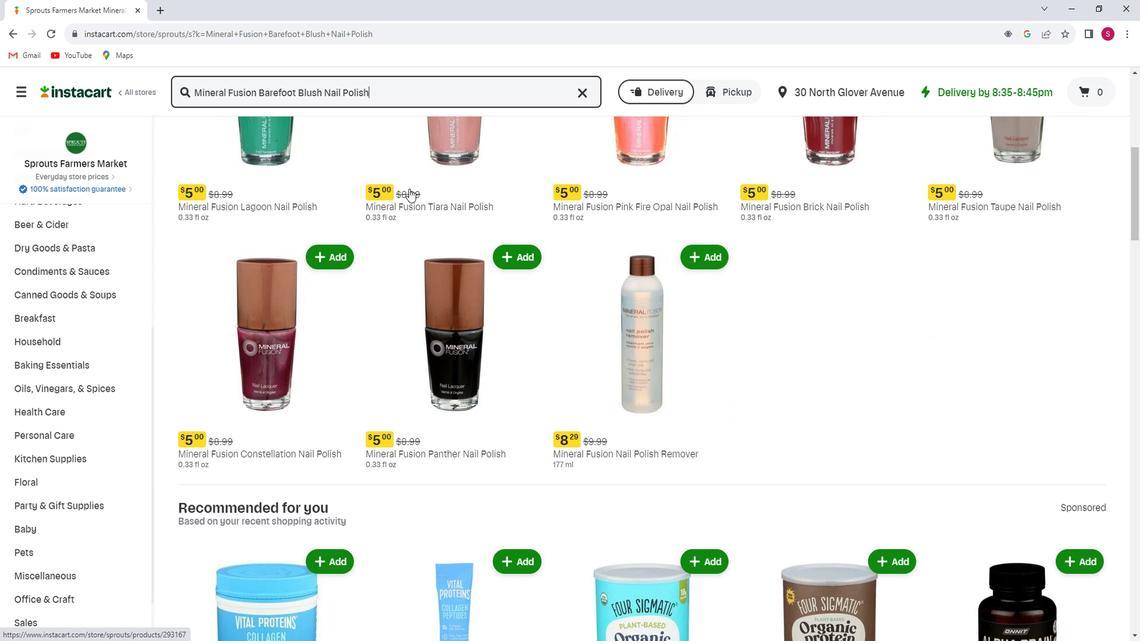 
Action: Mouse scrolled (418, 190) with delta (0, 0)
Screenshot: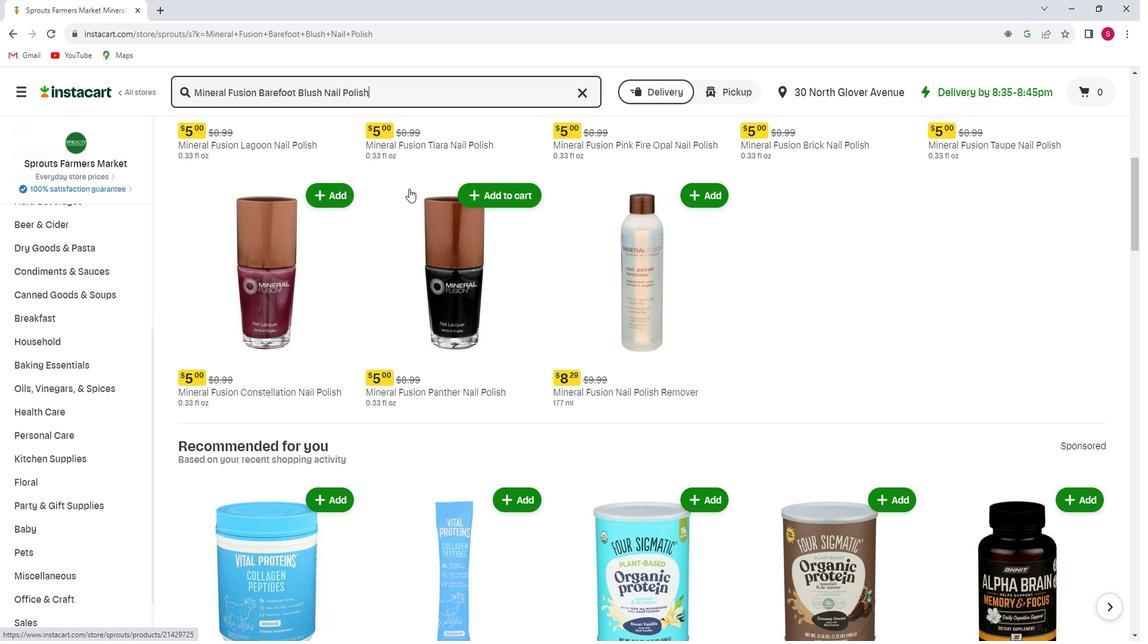 
Action: Mouse scrolled (418, 190) with delta (0, 0)
Screenshot: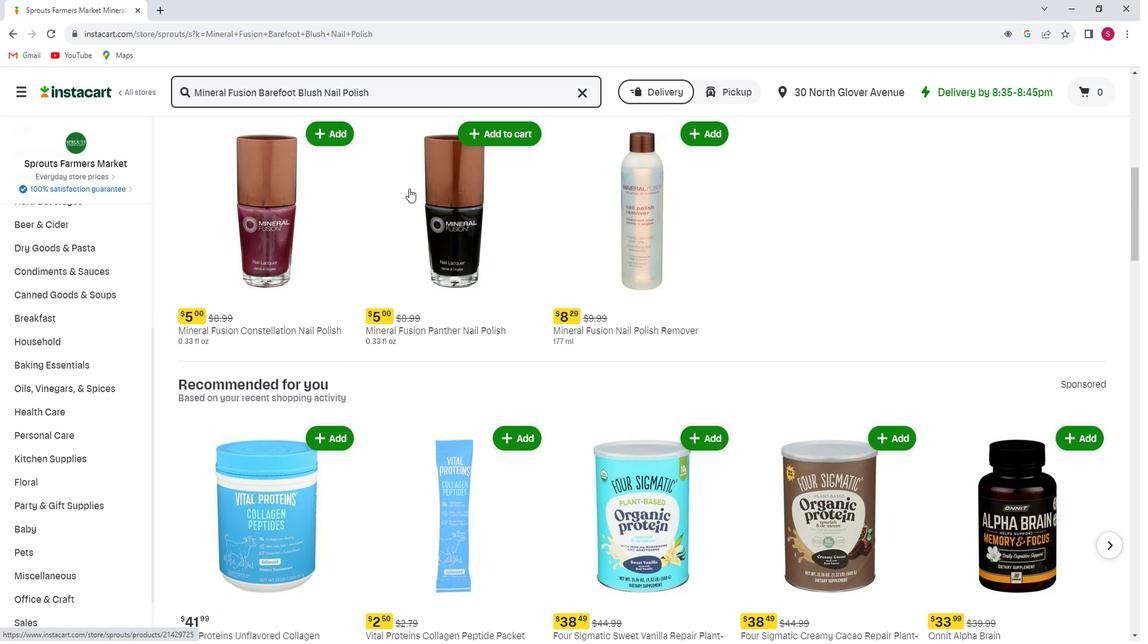 
Action: Mouse scrolled (418, 190) with delta (0, 0)
Screenshot: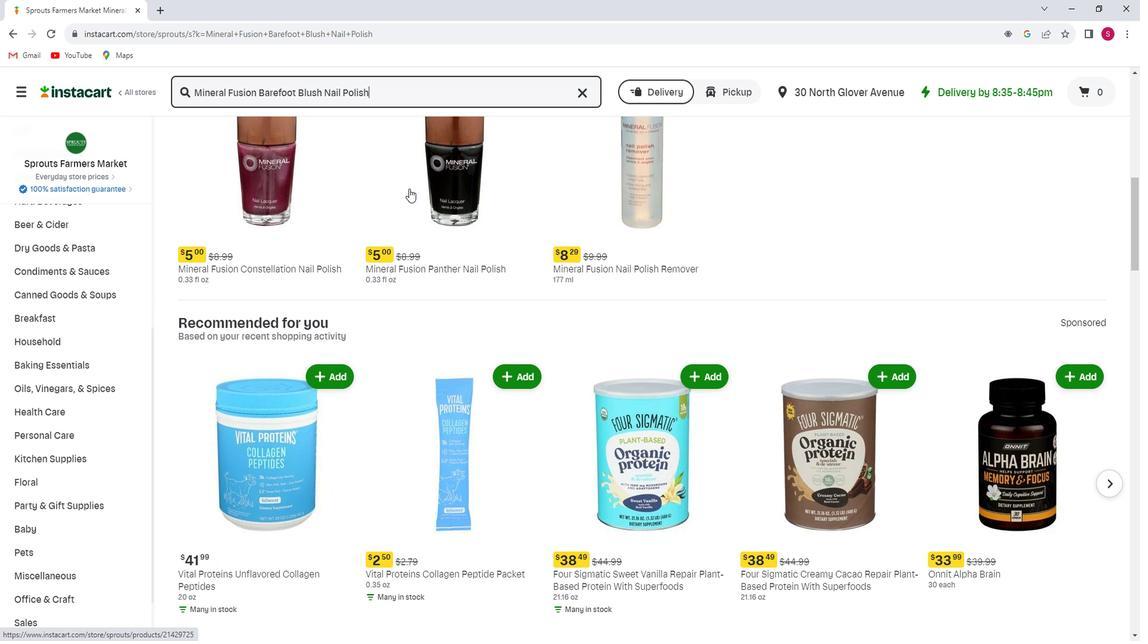 
Action: Mouse scrolled (418, 190) with delta (0, 0)
Screenshot: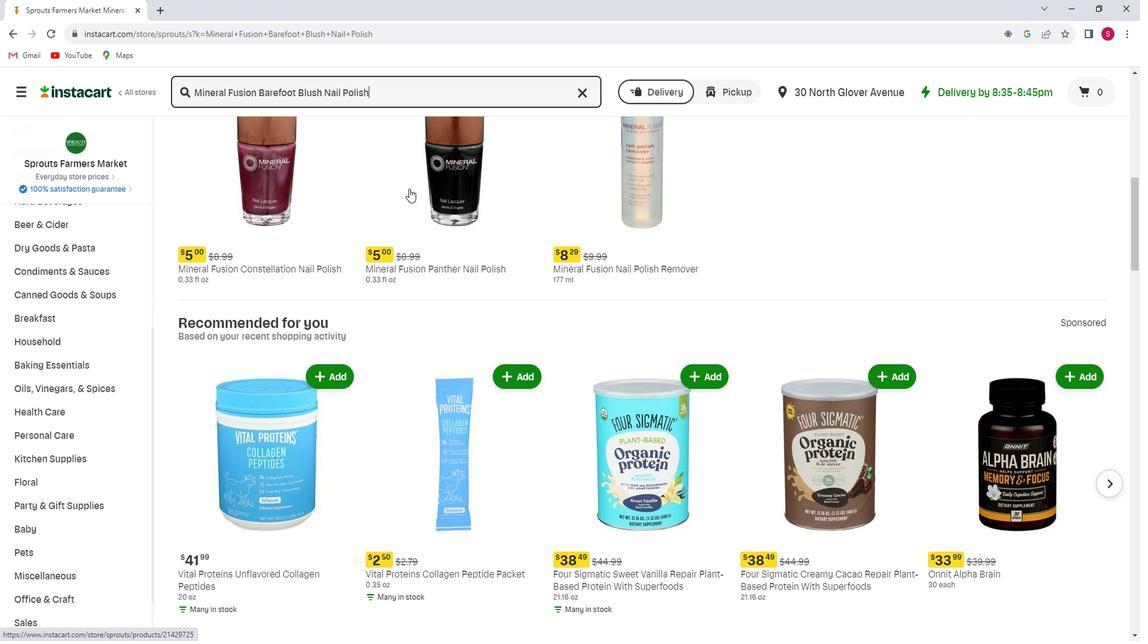 
Action: Mouse scrolled (418, 190) with delta (0, 0)
Screenshot: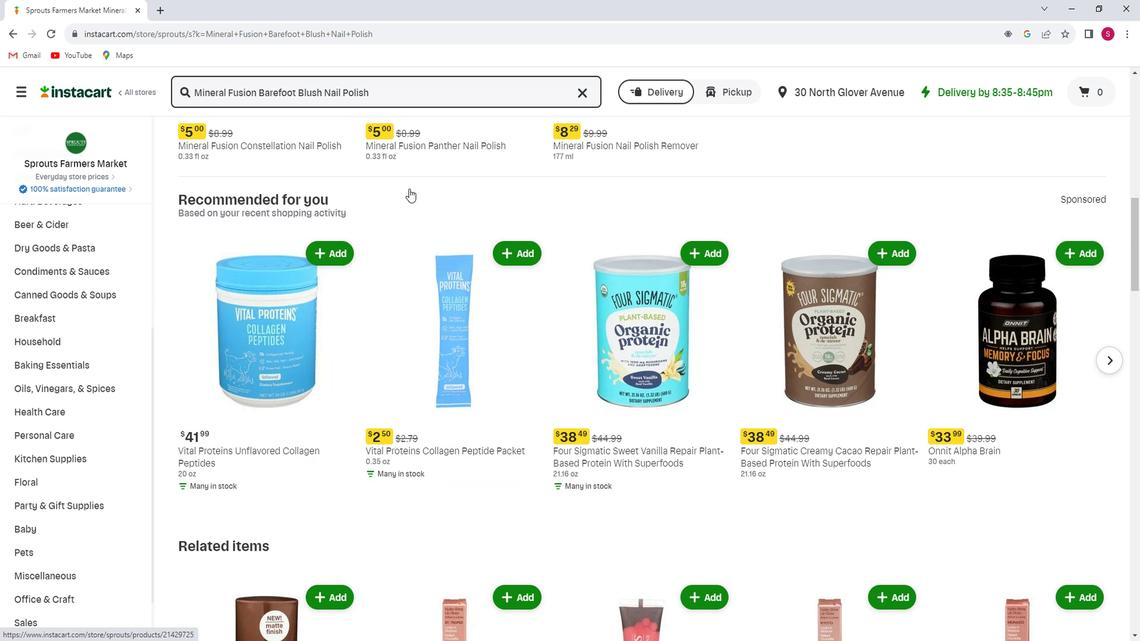 
Action: Mouse scrolled (418, 190) with delta (0, 0)
Screenshot: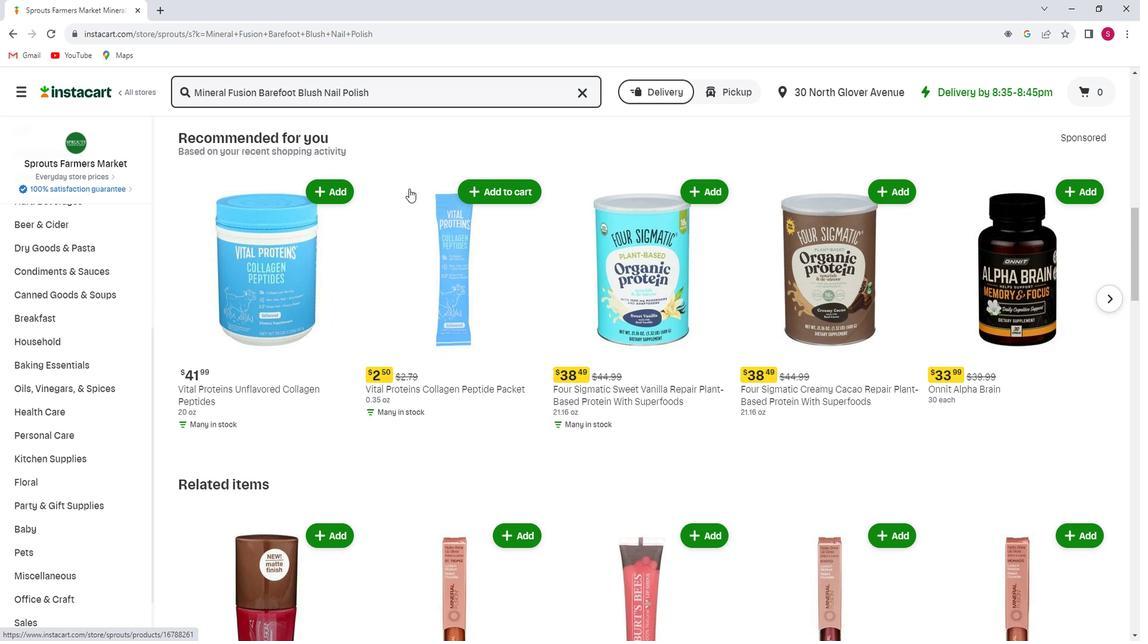 
Action: Mouse scrolled (418, 190) with delta (0, 0)
Screenshot: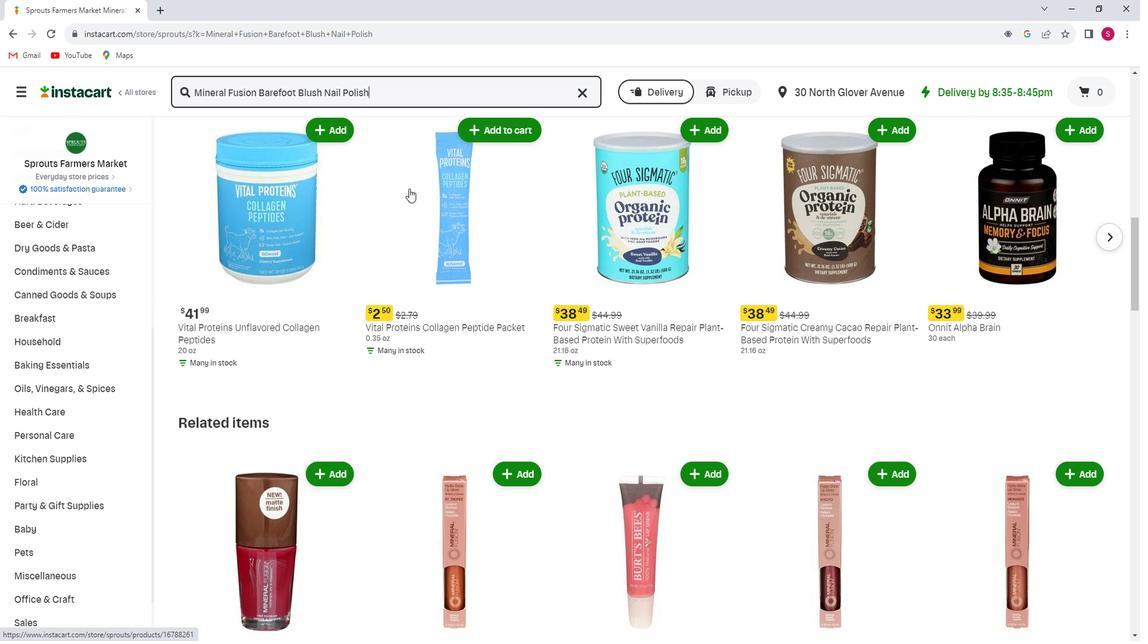 
Action: Mouse scrolled (418, 190) with delta (0, 0)
Screenshot: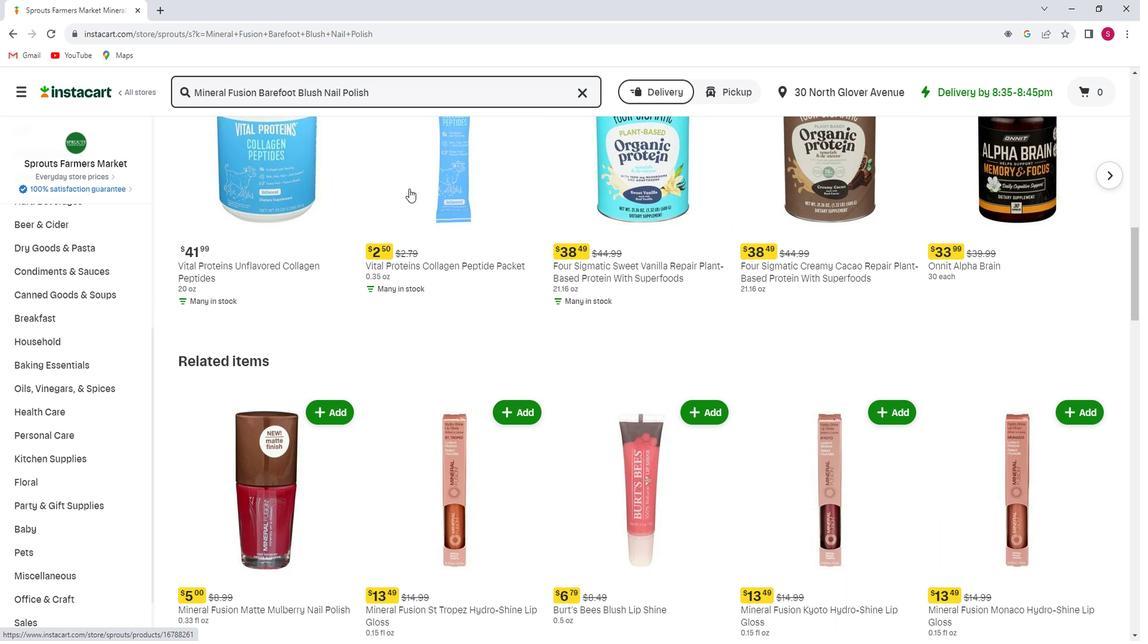 
Action: Mouse scrolled (418, 190) with delta (0, 0)
Screenshot: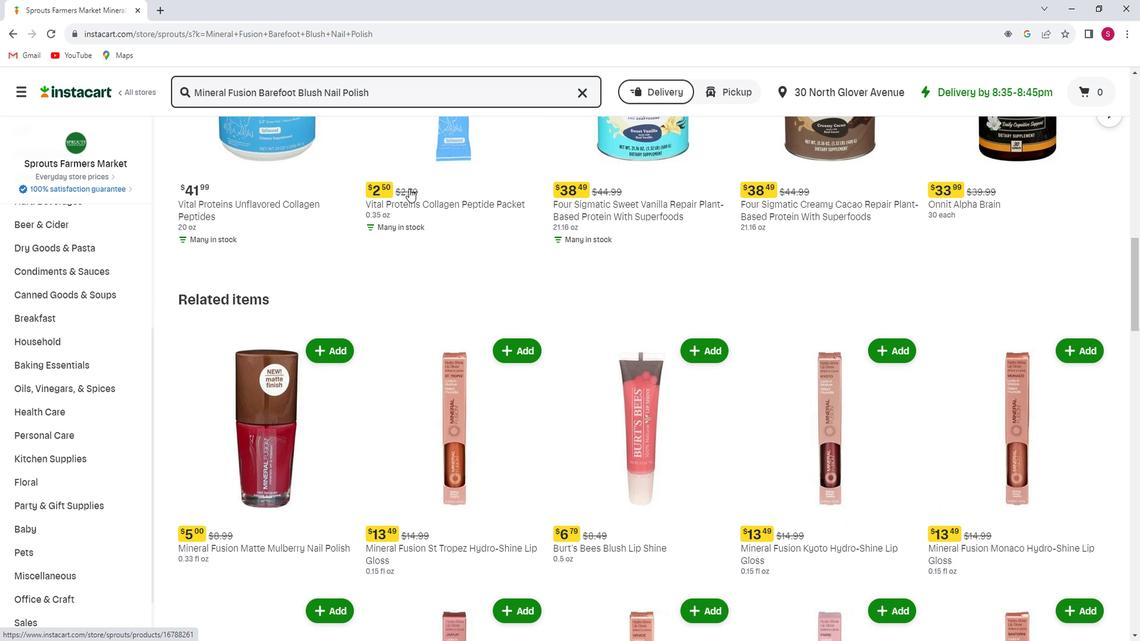 
Action: Mouse scrolled (418, 190) with delta (0, 0)
Screenshot: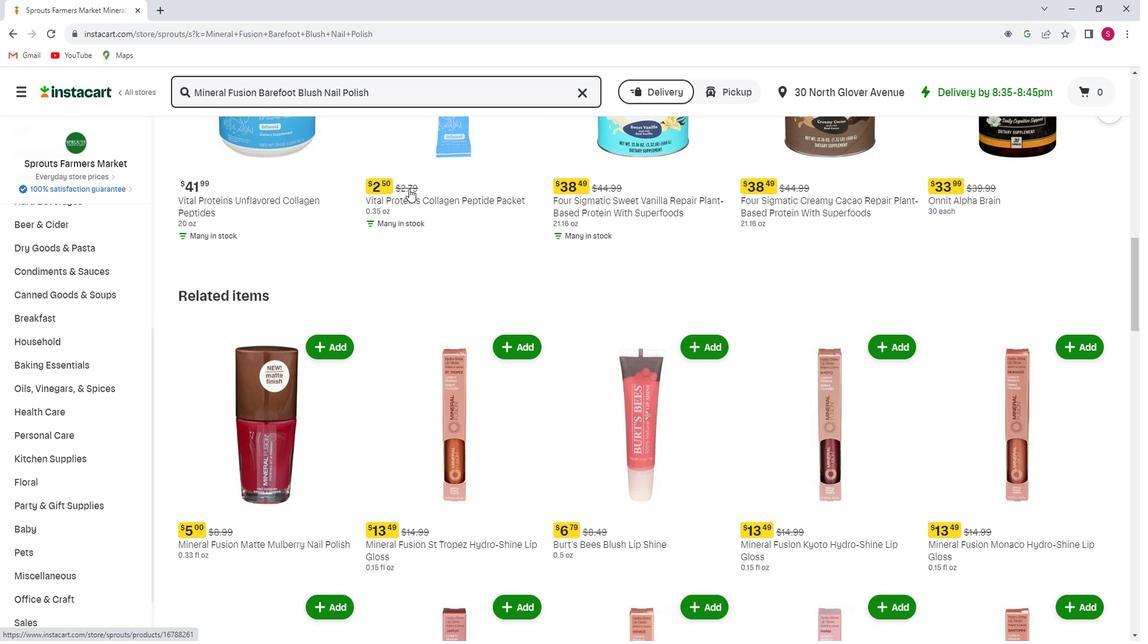 
Action: Mouse scrolled (418, 190) with delta (0, 0)
Screenshot: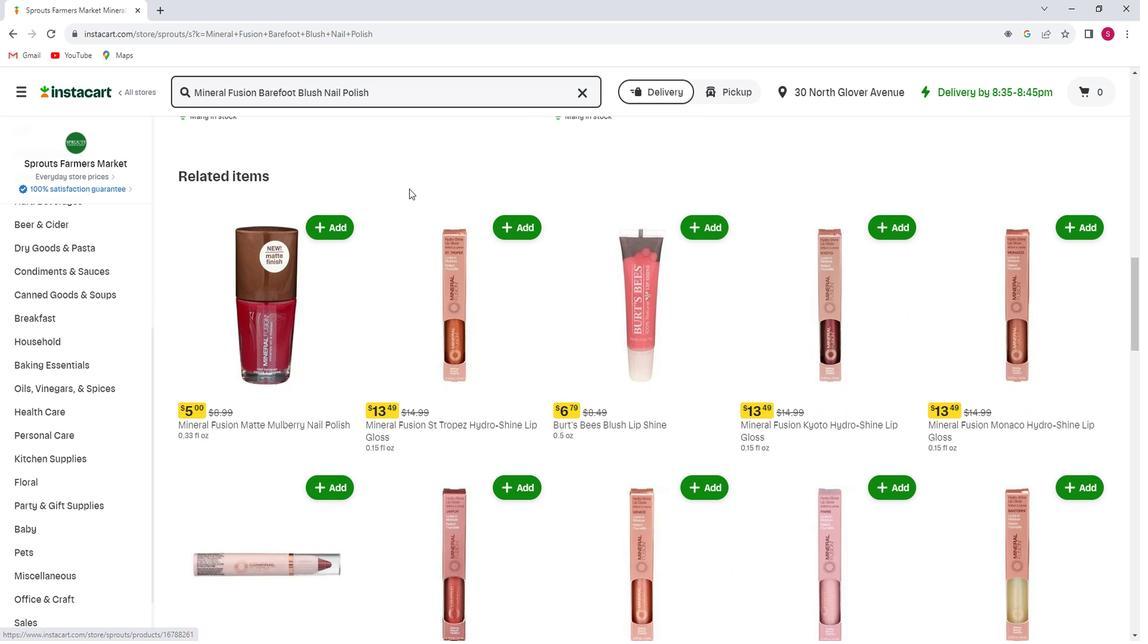 
Action: Mouse scrolled (418, 190) with delta (0, 0)
Screenshot: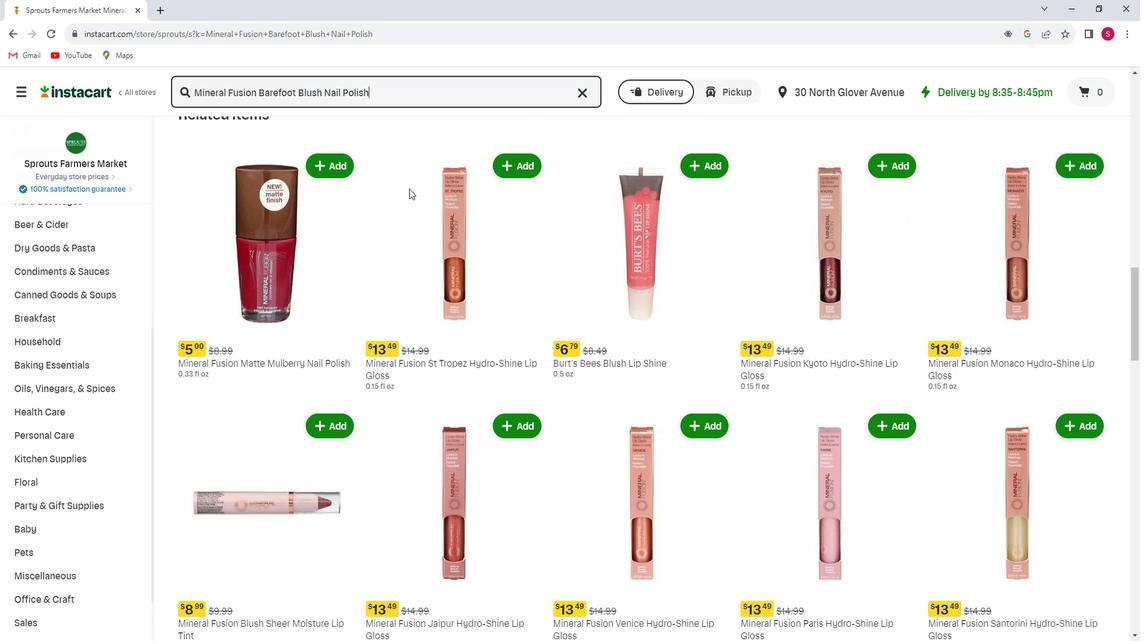 
Action: Mouse scrolled (418, 190) with delta (0, 0)
Screenshot: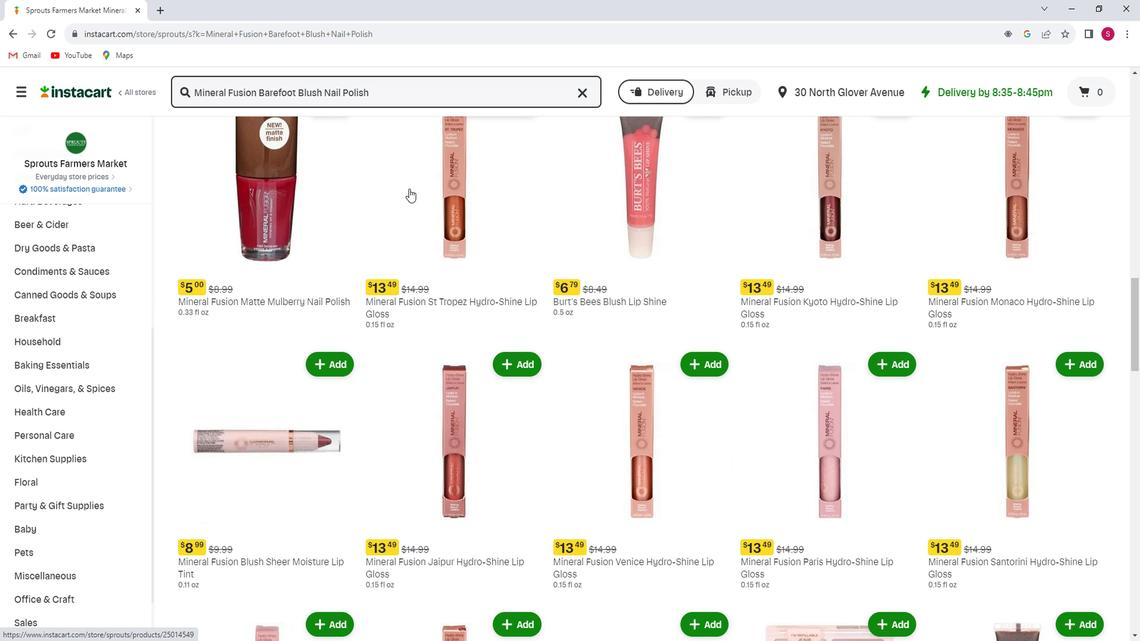 
Action: Mouse scrolled (418, 190) with delta (0, 0)
Screenshot: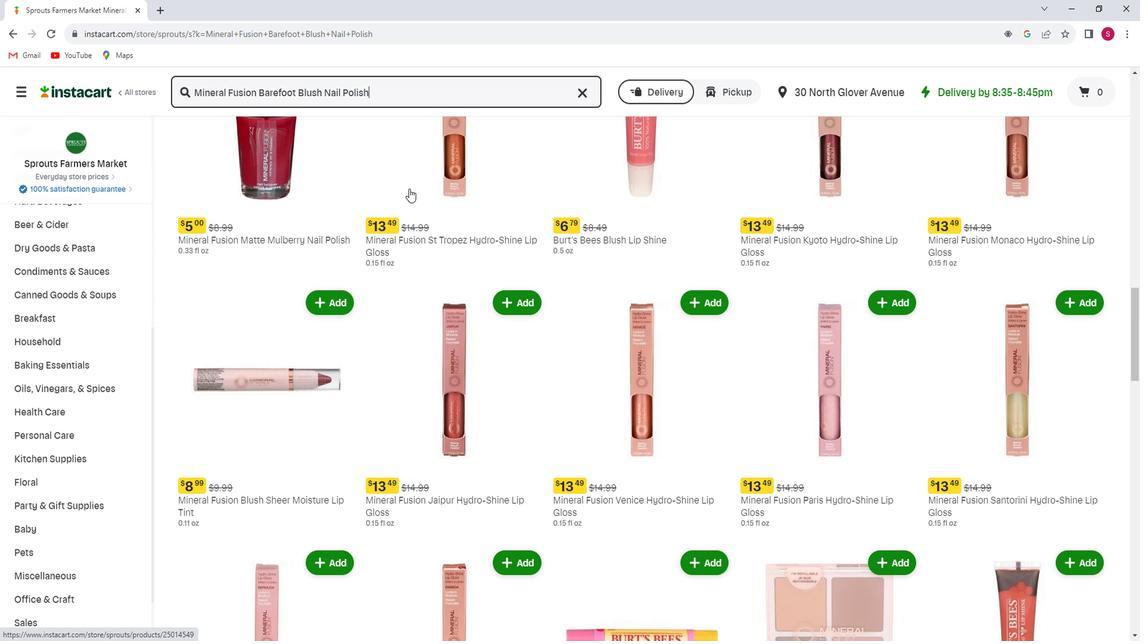 
Action: Mouse scrolled (418, 190) with delta (0, 0)
Screenshot: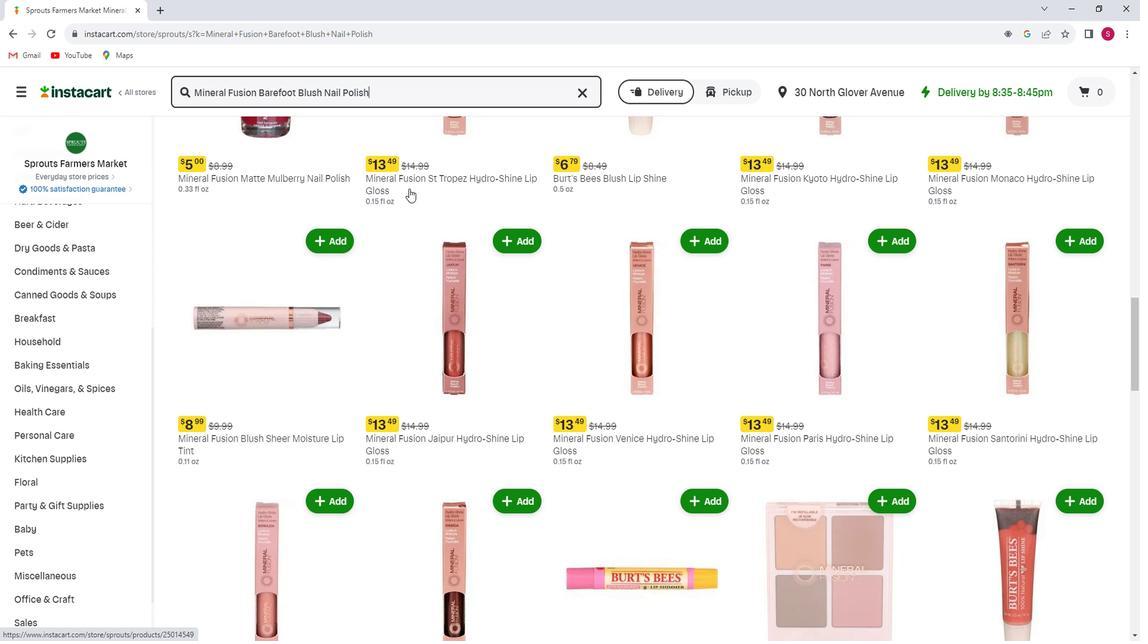 
Action: Mouse scrolled (418, 190) with delta (0, 0)
Screenshot: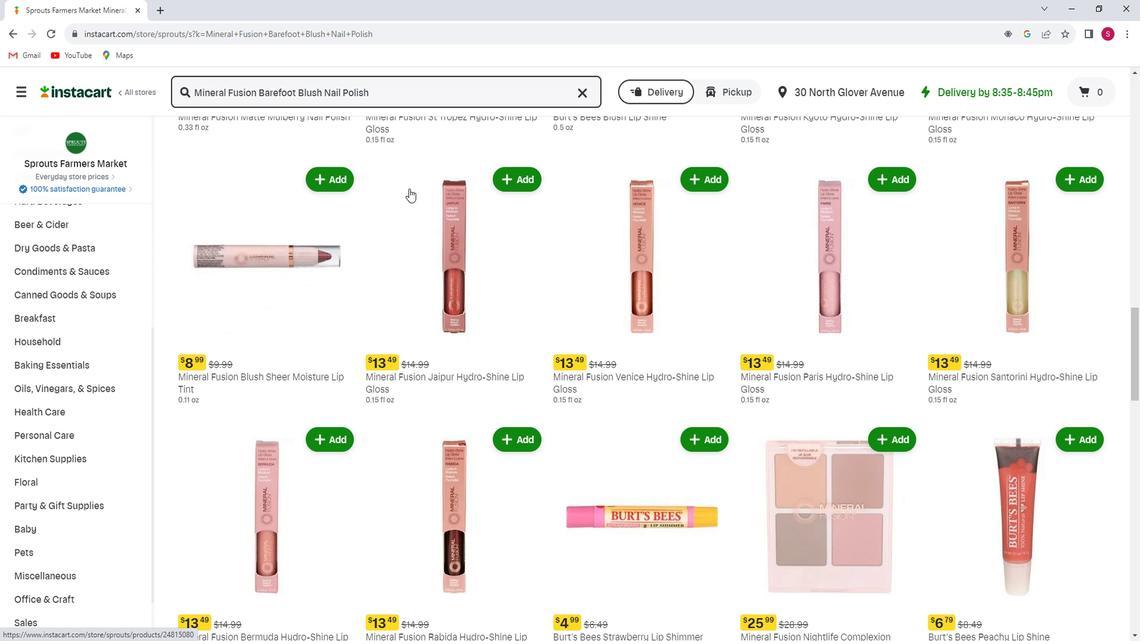 
Action: Mouse scrolled (418, 190) with delta (0, 0)
Screenshot: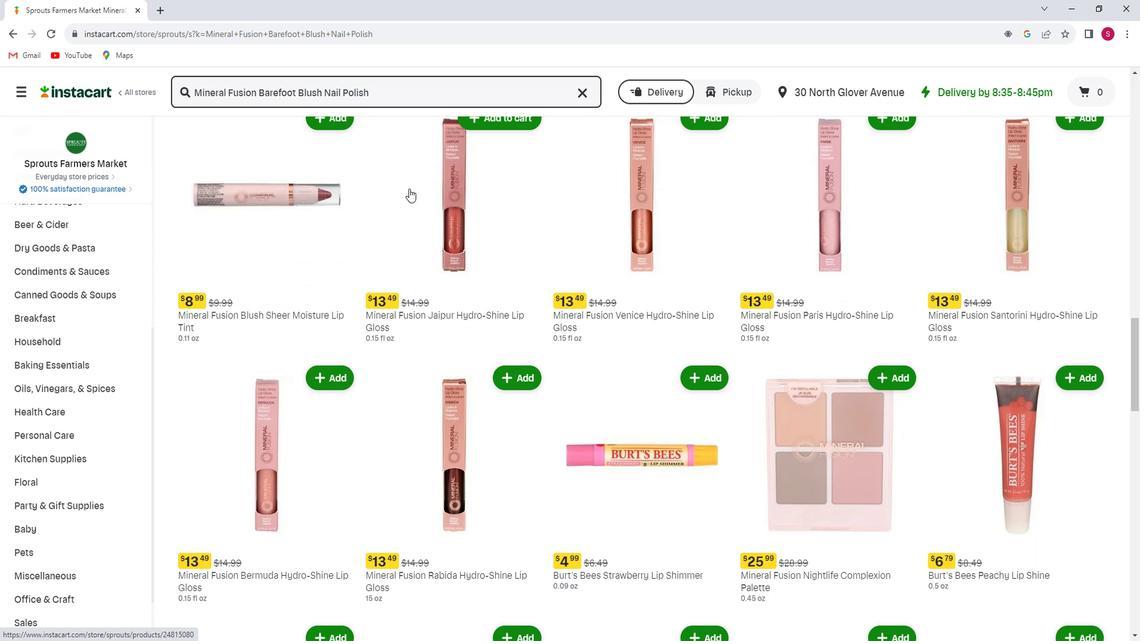 
Action: Mouse scrolled (418, 190) with delta (0, 0)
Screenshot: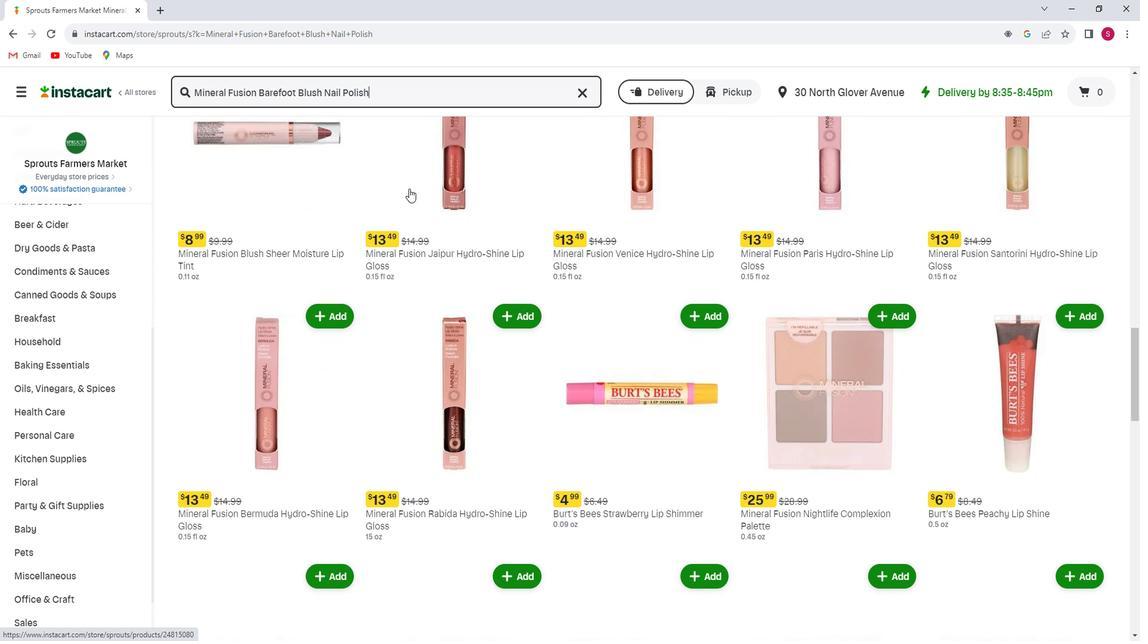 
Action: Mouse scrolled (418, 190) with delta (0, 0)
Screenshot: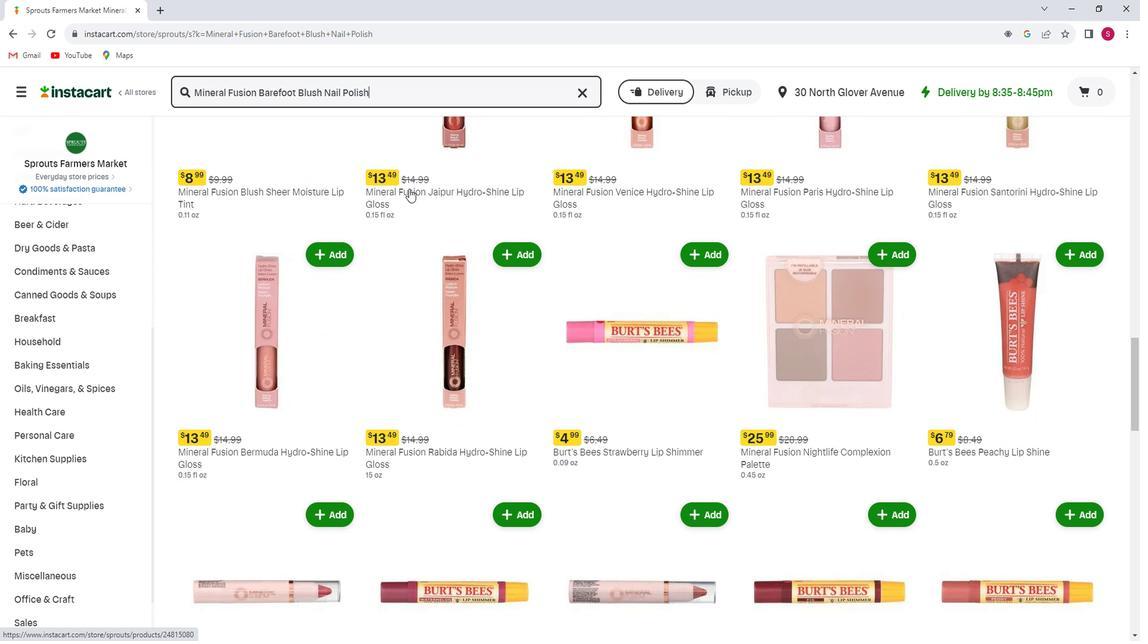 
Action: Mouse scrolled (418, 190) with delta (0, 0)
Screenshot: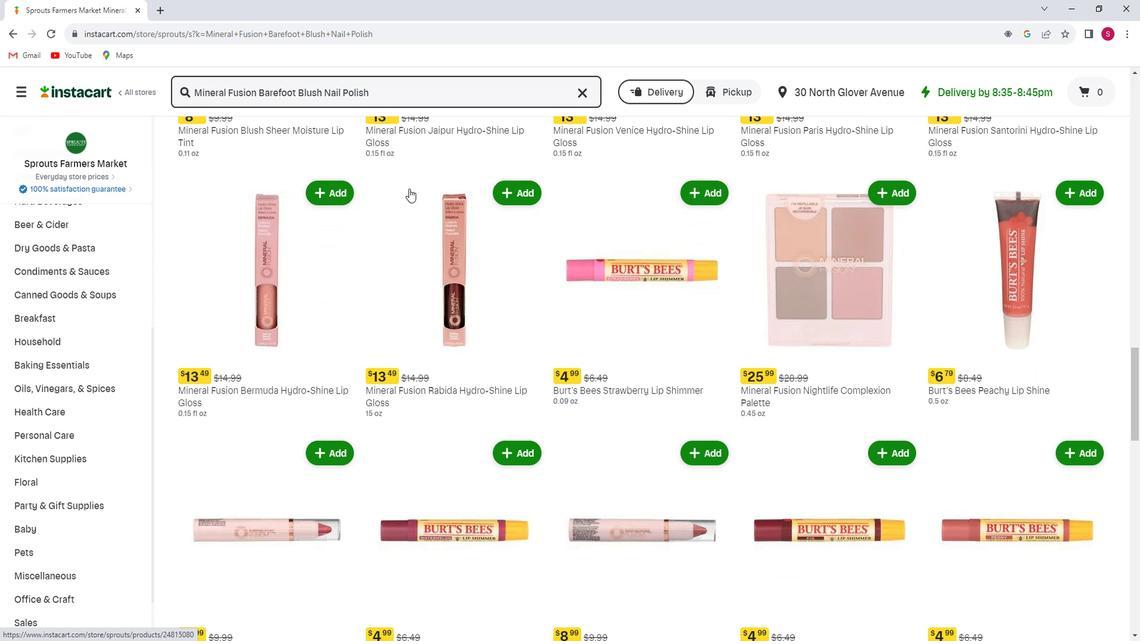 
Action: Mouse scrolled (418, 190) with delta (0, 0)
Screenshot: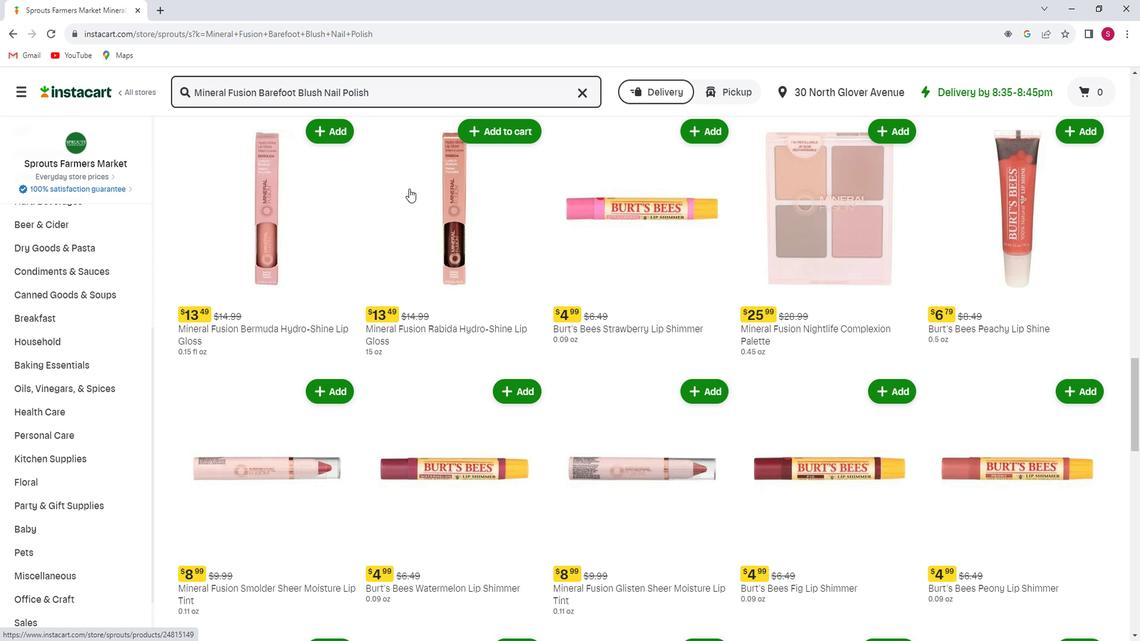 
Action: Mouse scrolled (418, 190) with delta (0, 0)
Screenshot: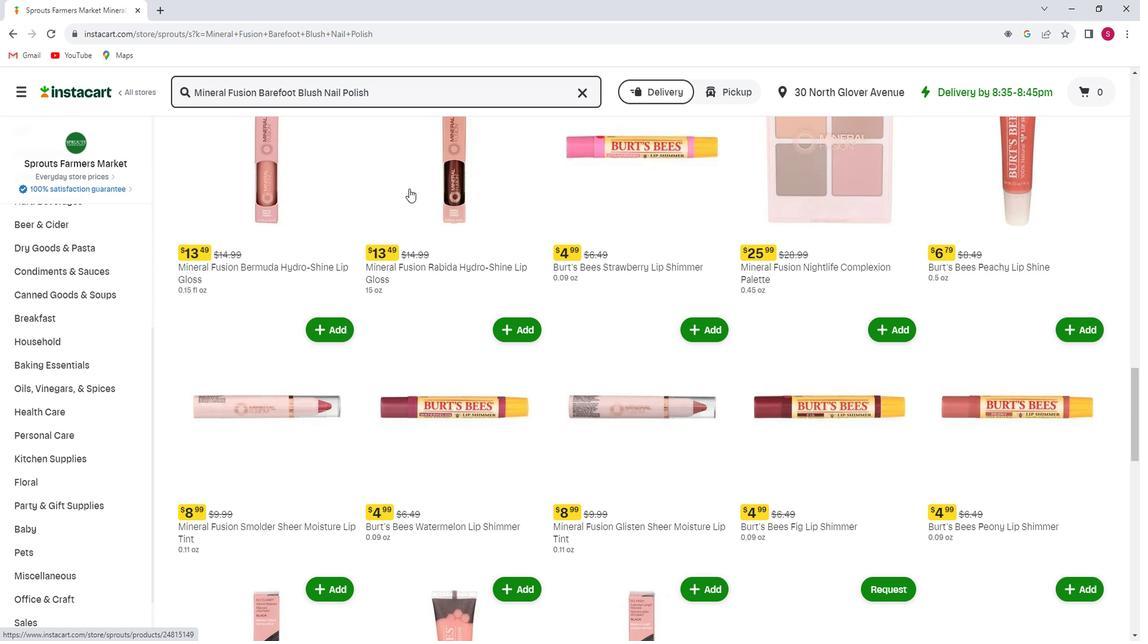 
Action: Mouse scrolled (418, 190) with delta (0, 0)
Screenshot: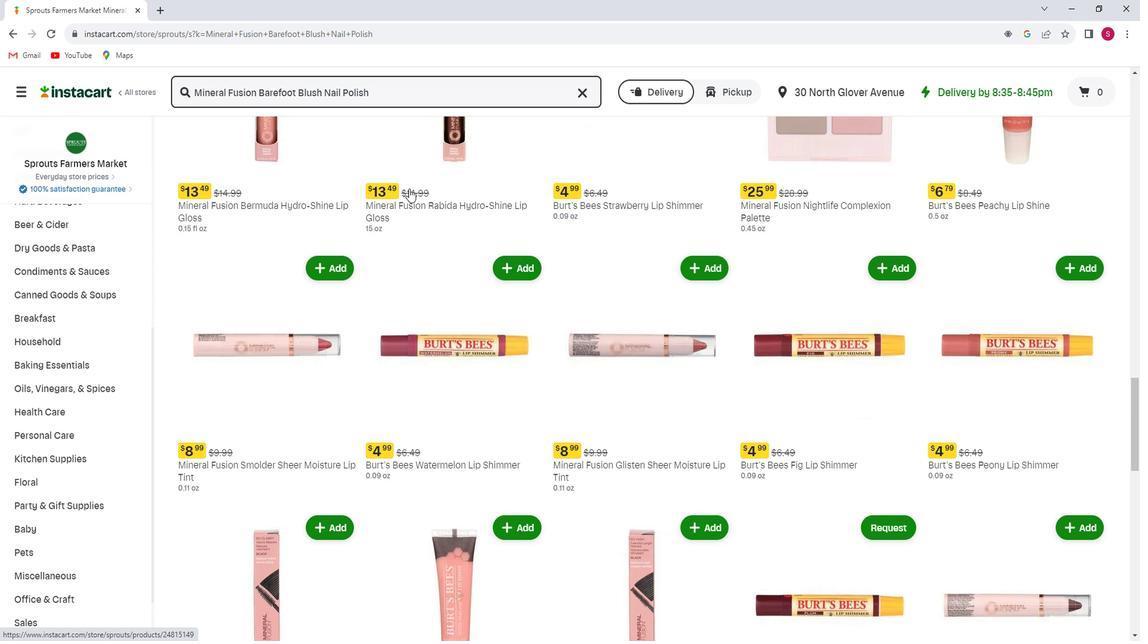 
Action: Mouse scrolled (418, 190) with delta (0, 0)
Screenshot: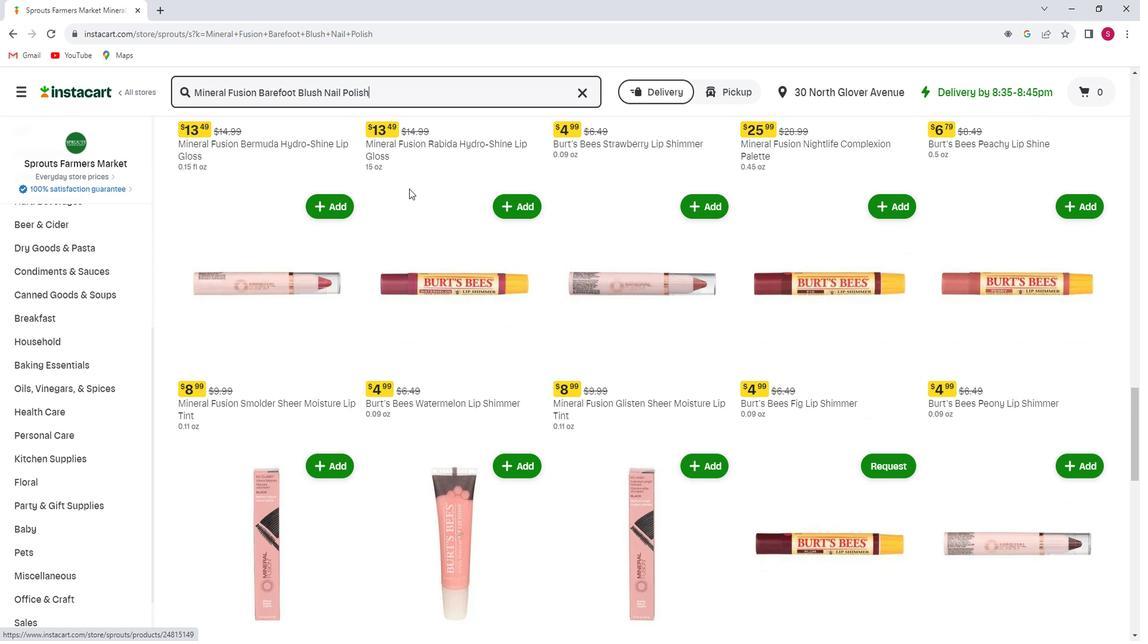 
Action: Mouse scrolled (418, 190) with delta (0, 0)
Screenshot: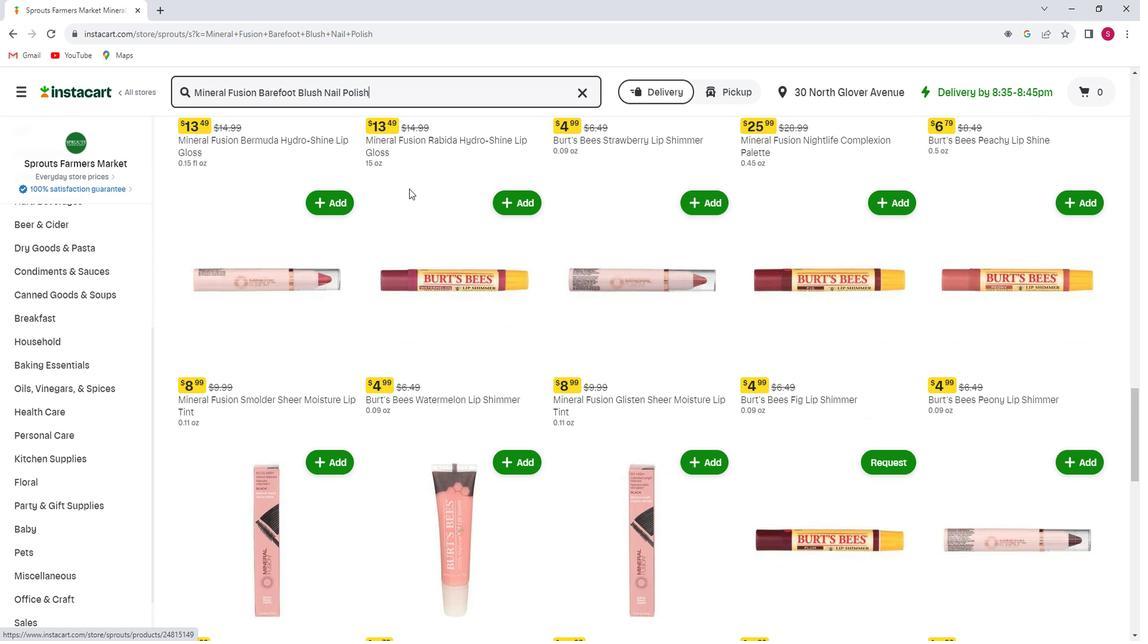 
Action: Mouse scrolled (418, 191) with delta (0, 0)
Screenshot: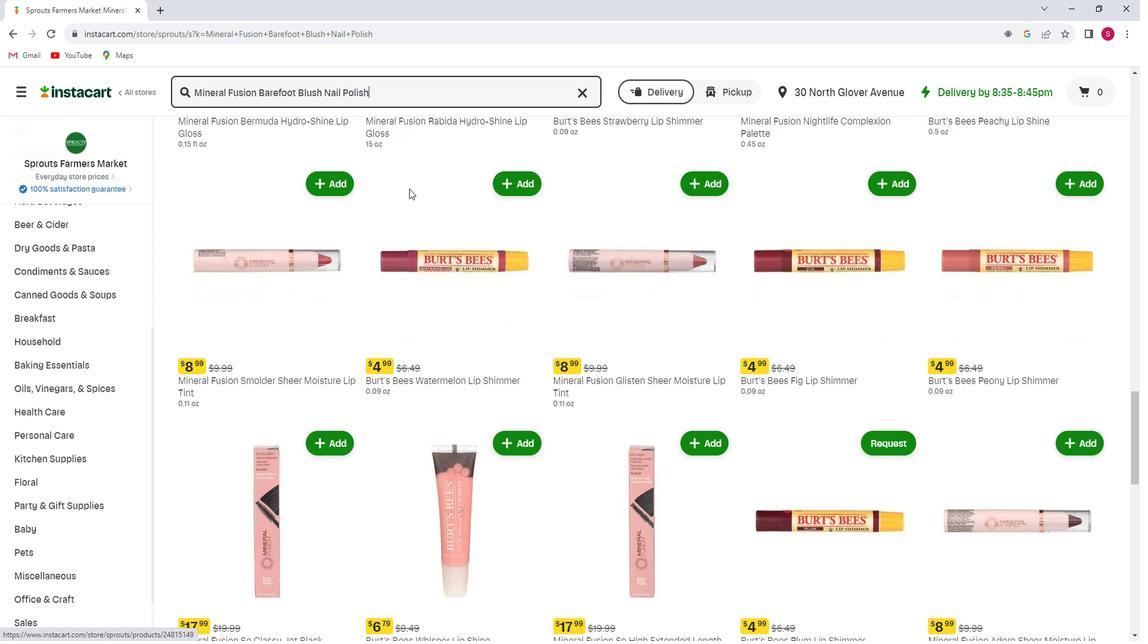 
Action: Mouse scrolled (418, 190) with delta (0, 0)
Screenshot: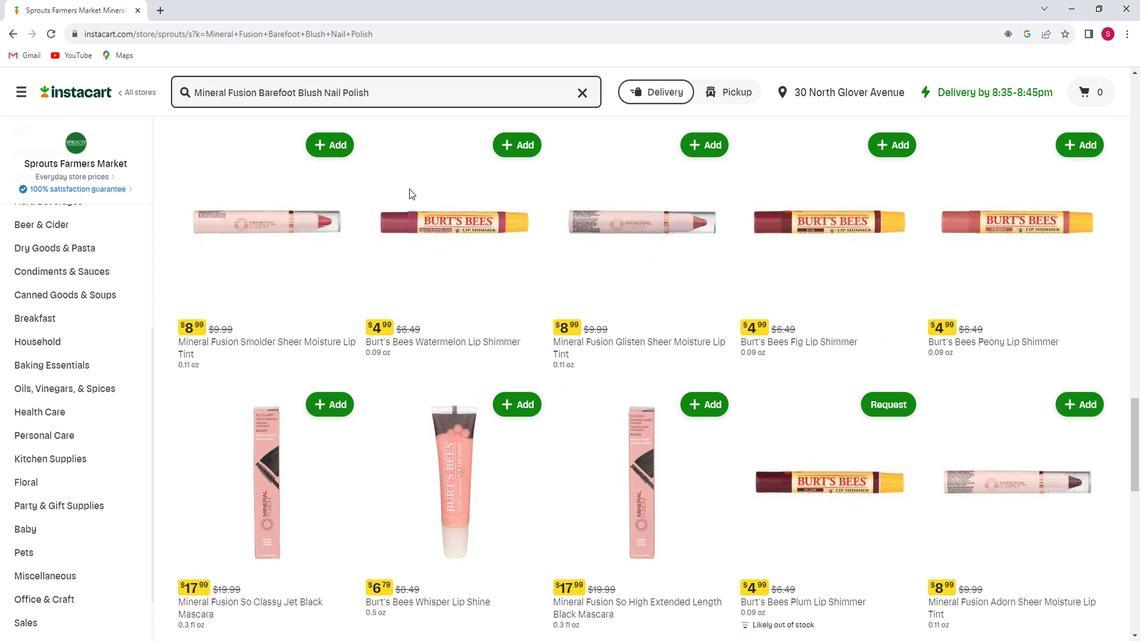 
Action: Mouse scrolled (418, 190) with delta (0, 0)
Screenshot: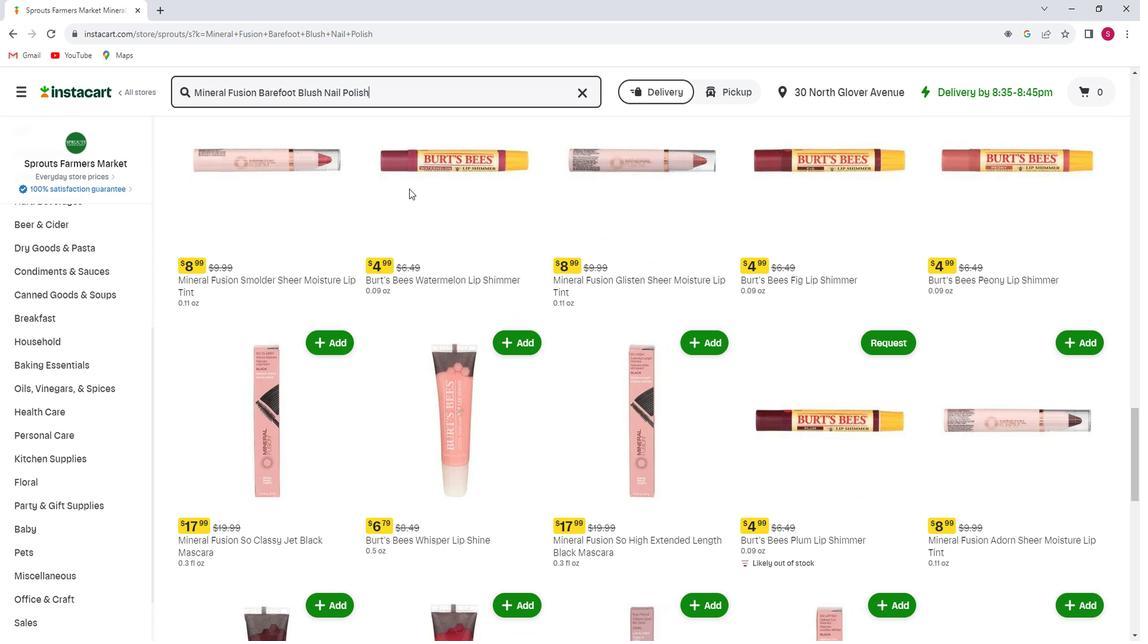 
Action: Mouse moved to (419, 191)
Screenshot: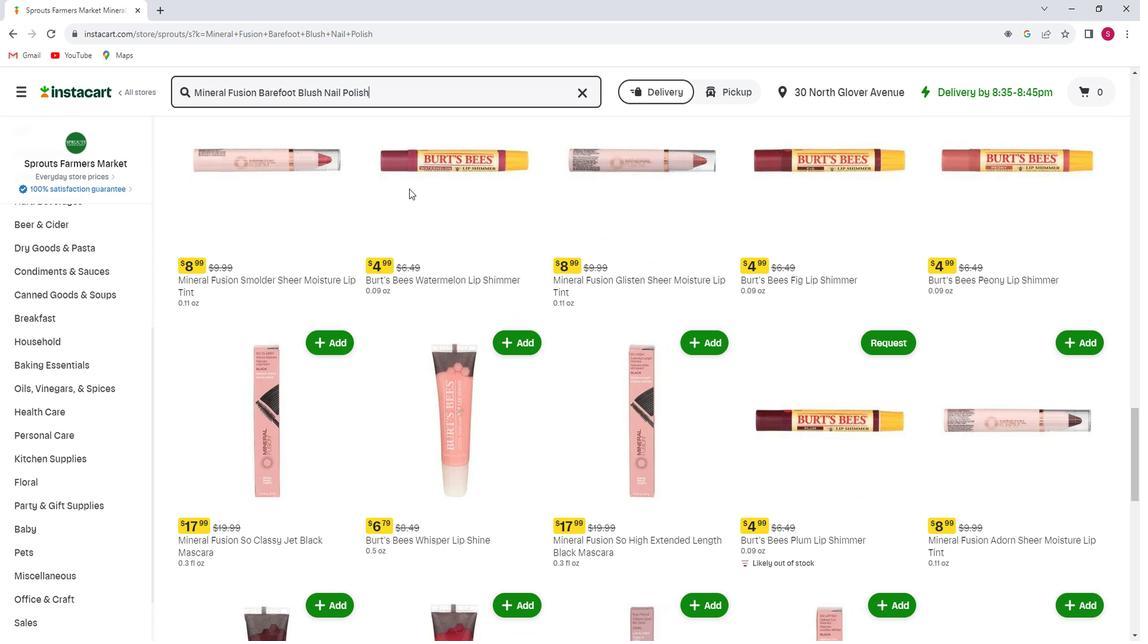 
Action: Mouse scrolled (419, 191) with delta (0, 0)
Screenshot: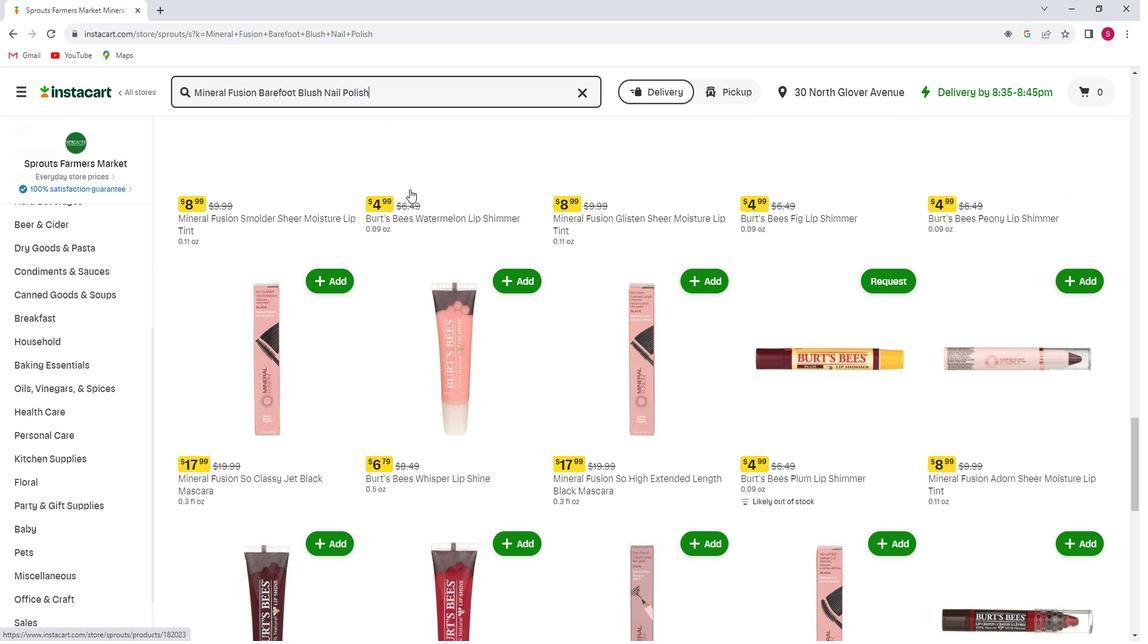 
Action: Mouse scrolled (419, 191) with delta (0, 0)
Screenshot: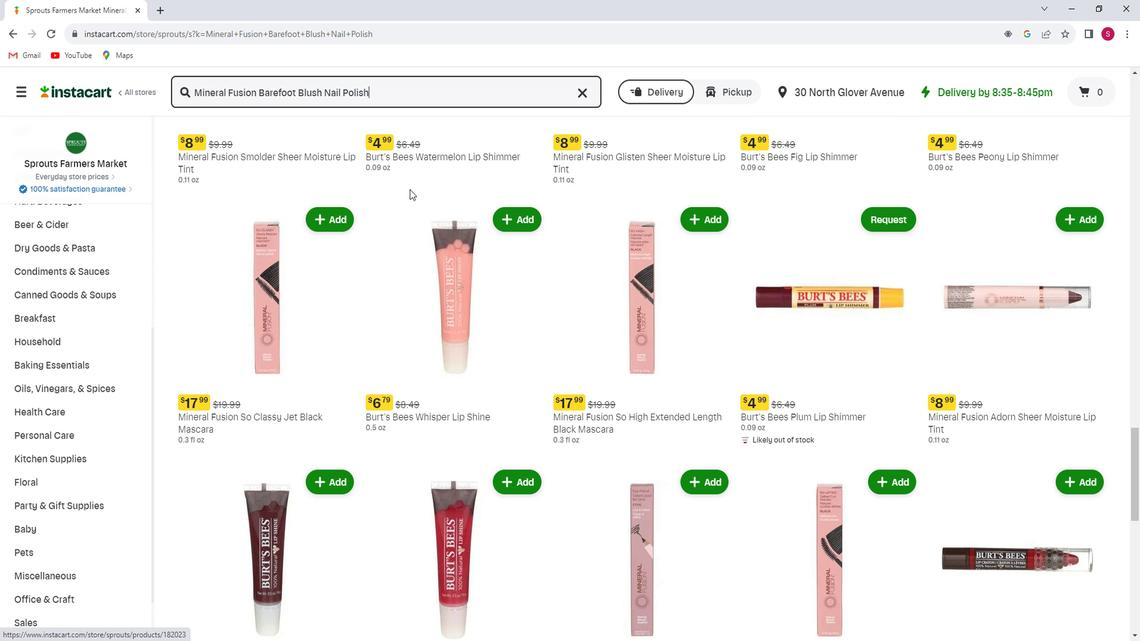 
Action: Mouse scrolled (419, 191) with delta (0, 0)
Screenshot: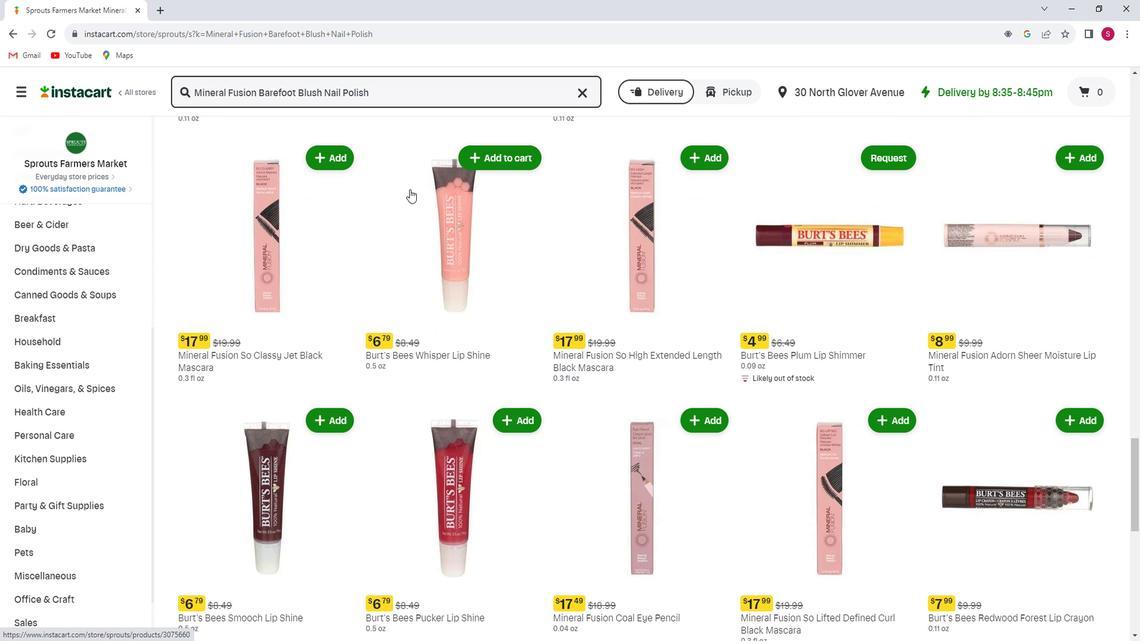 
Action: Mouse scrolled (419, 191) with delta (0, 0)
Screenshot: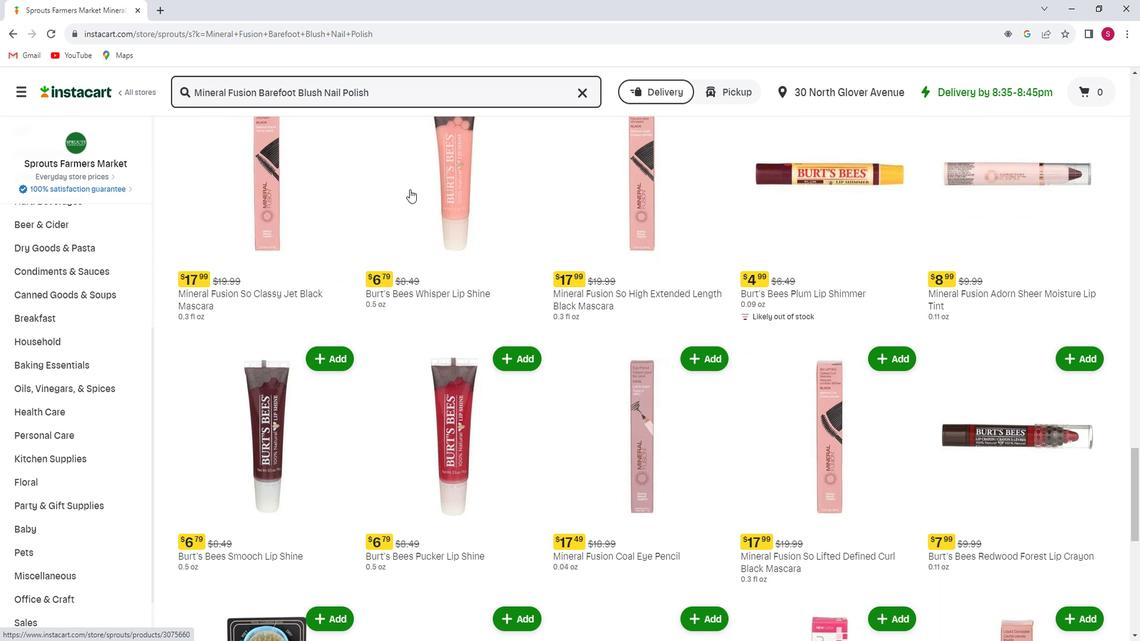 
Action: Mouse scrolled (419, 191) with delta (0, 0)
Screenshot: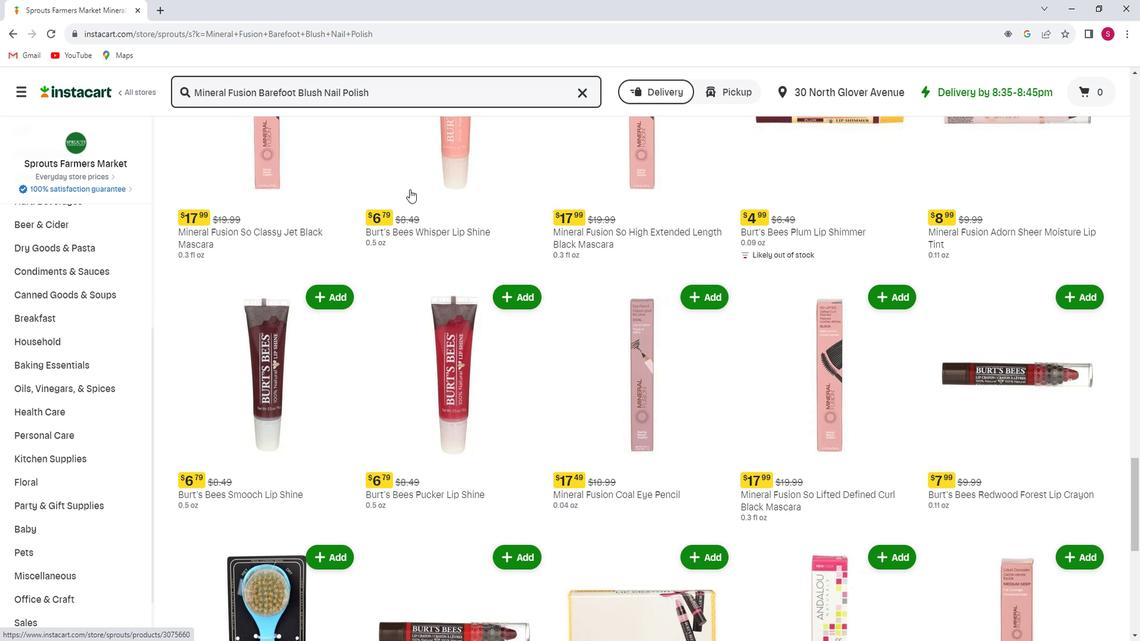 
Action: Mouse scrolled (419, 191) with delta (0, 0)
Screenshot: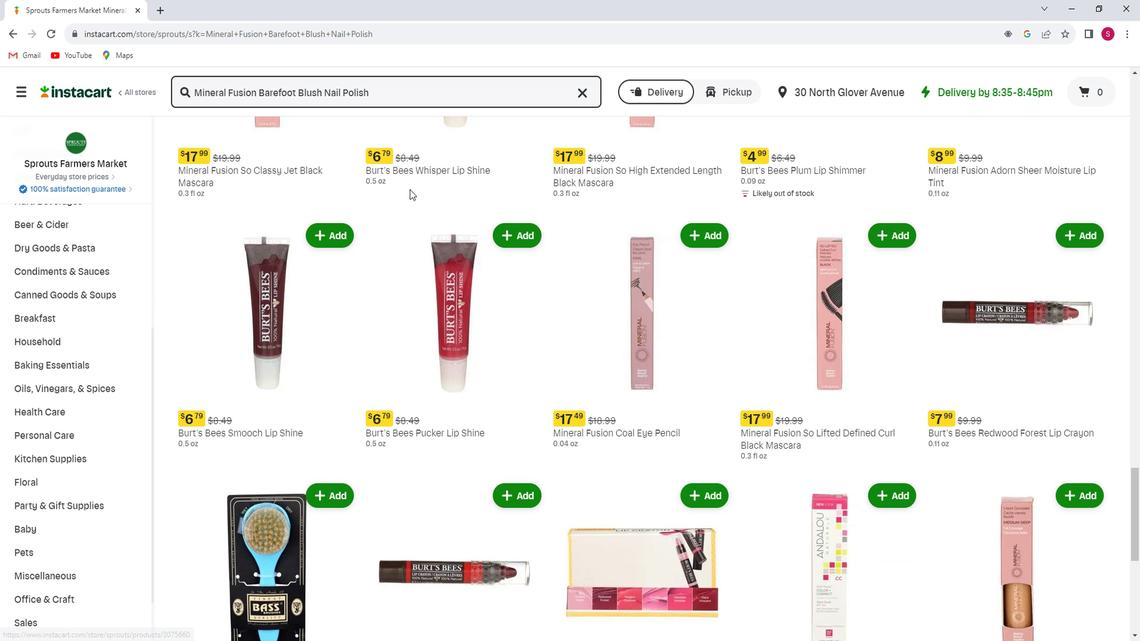
Action: Mouse scrolled (419, 191) with delta (0, 0)
Screenshot: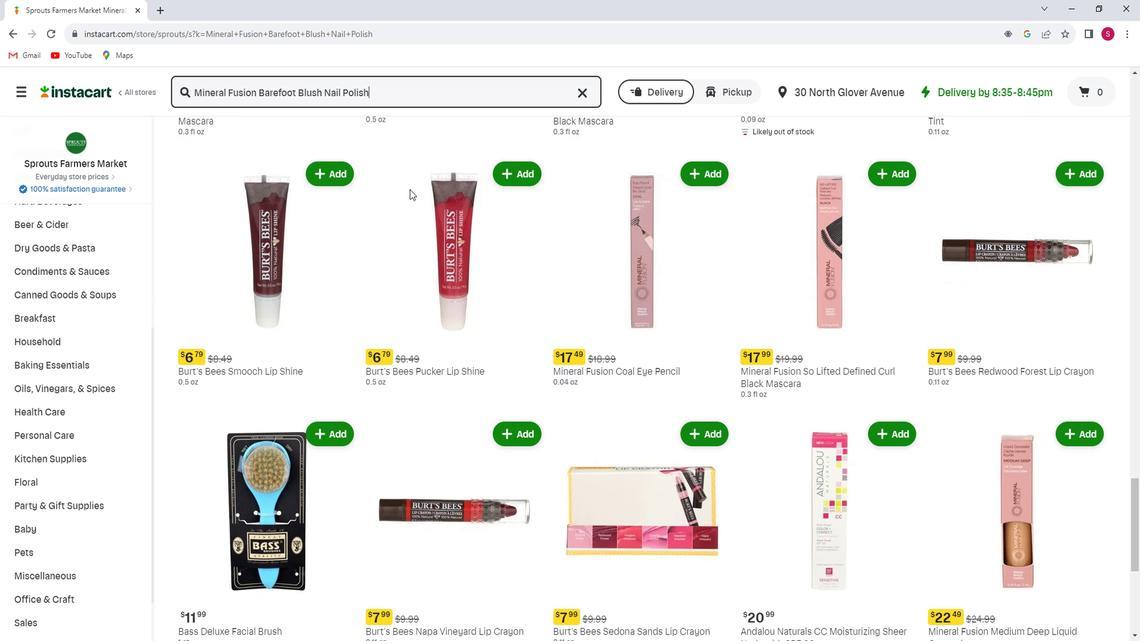 
Action: Mouse scrolled (419, 191) with delta (0, 0)
Screenshot: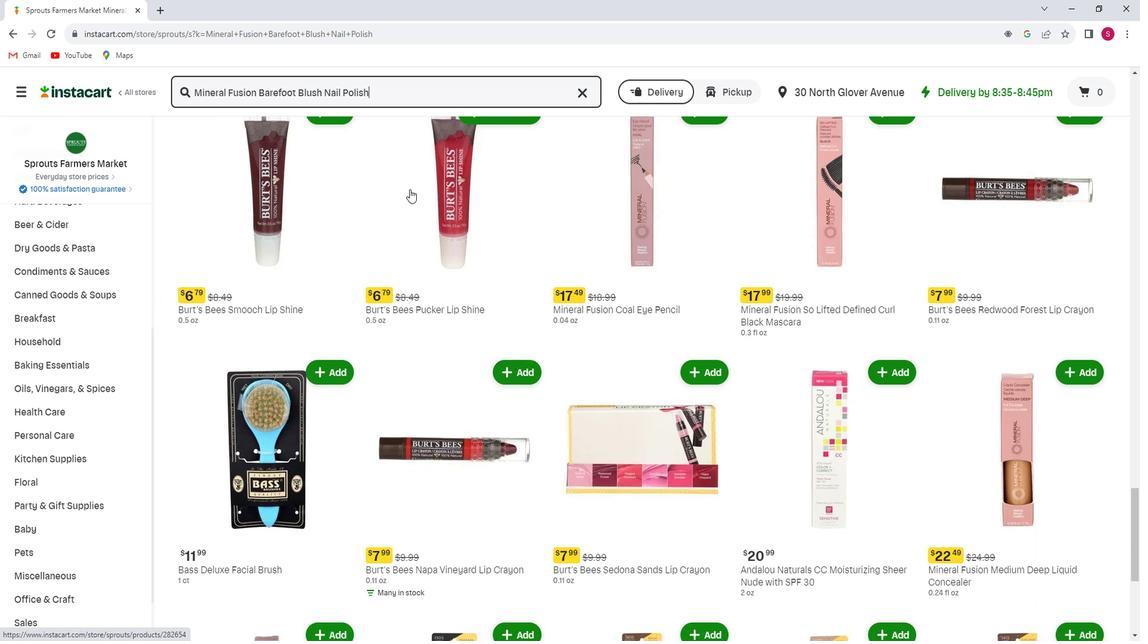 
Action: Mouse scrolled (419, 191) with delta (0, 0)
Screenshot: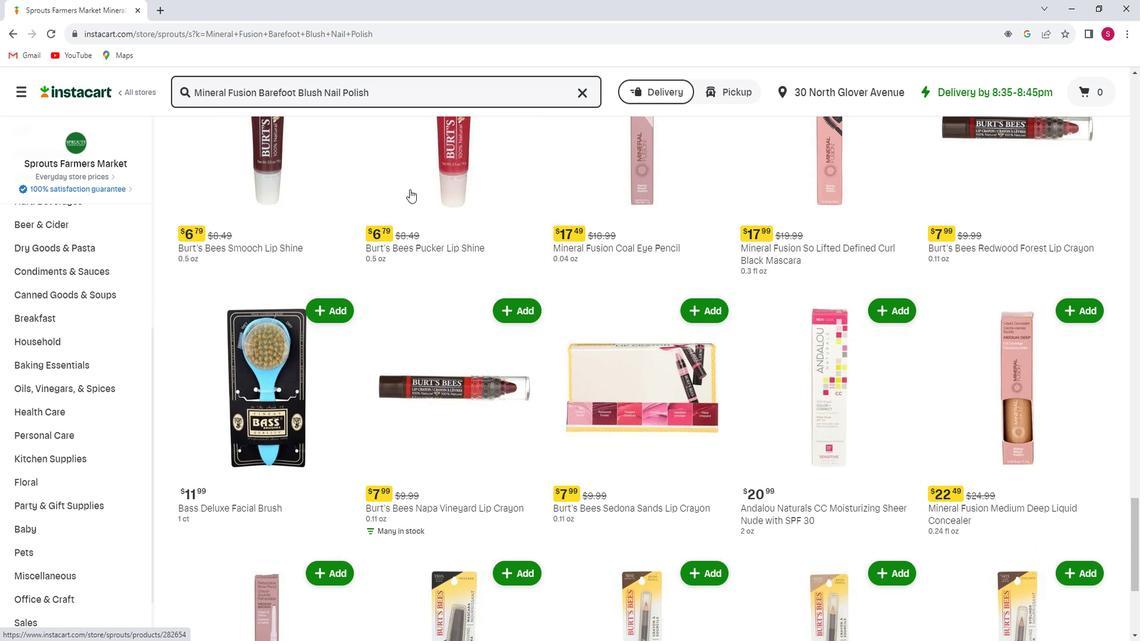 
Action: Mouse scrolled (419, 191) with delta (0, 0)
Screenshot: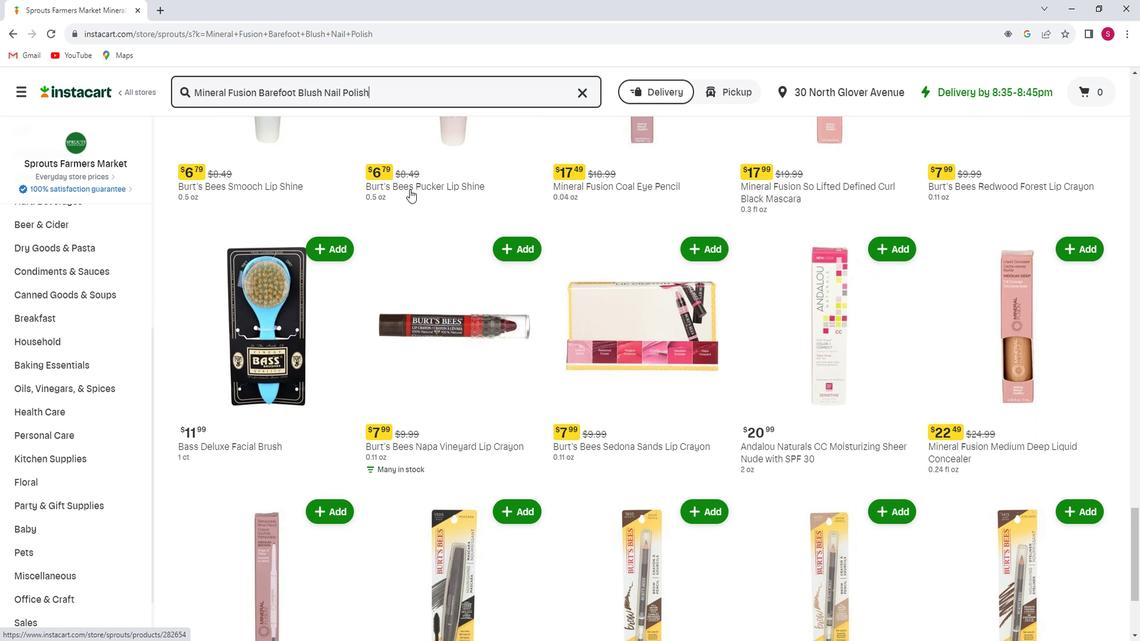 
Action: Mouse scrolled (419, 191) with delta (0, 0)
Screenshot: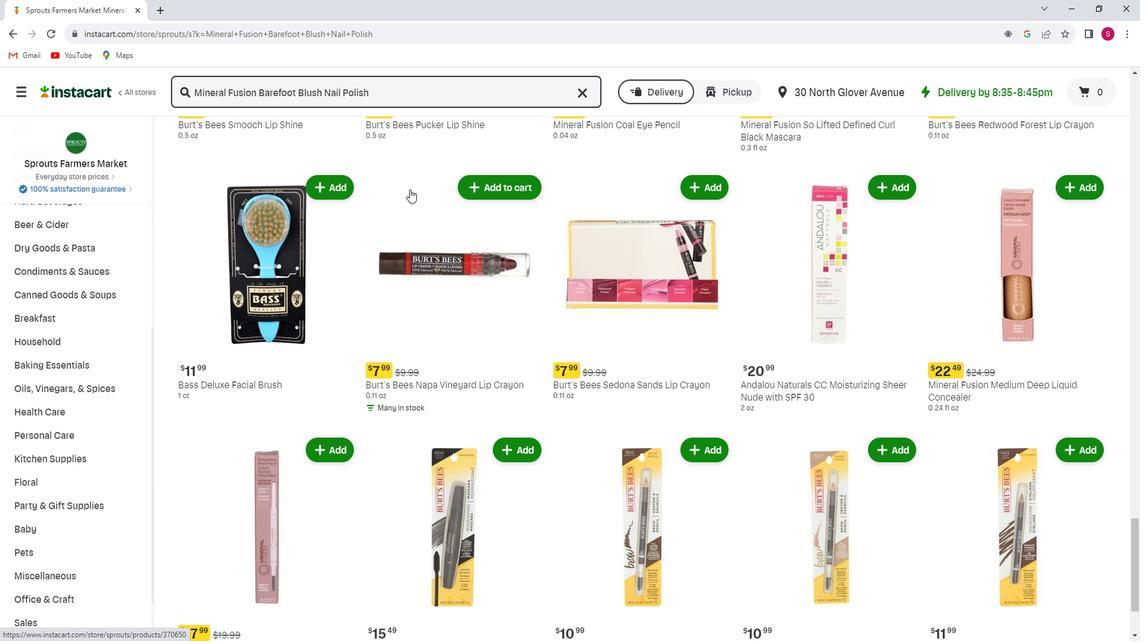 
Action: Mouse scrolled (419, 191) with delta (0, 0)
Screenshot: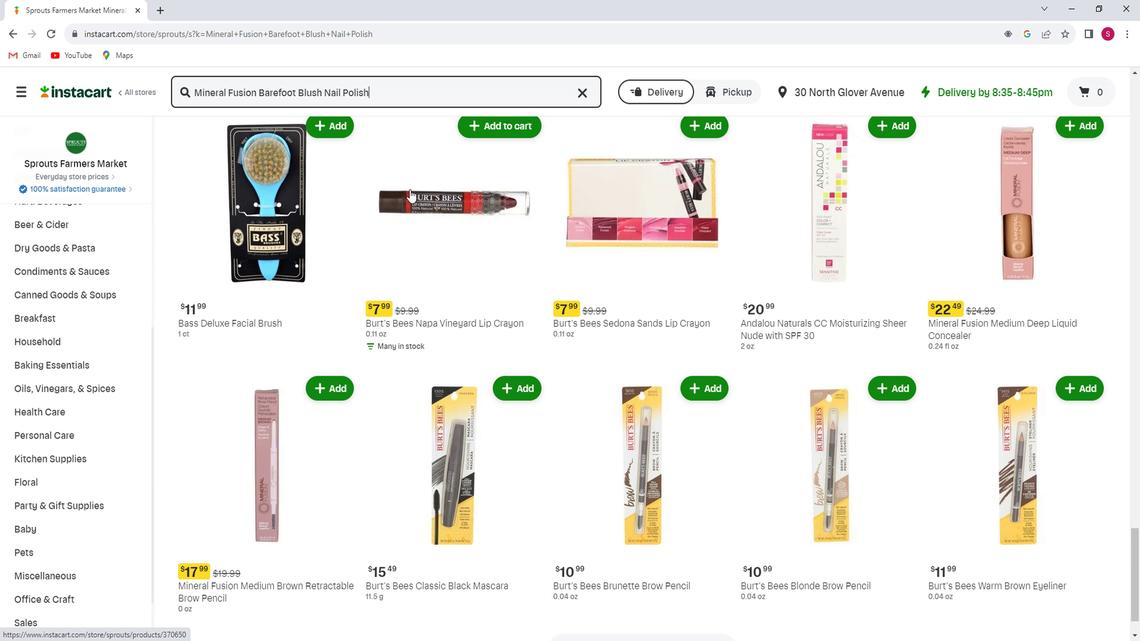 
Action: Mouse scrolled (419, 191) with delta (0, 0)
Screenshot: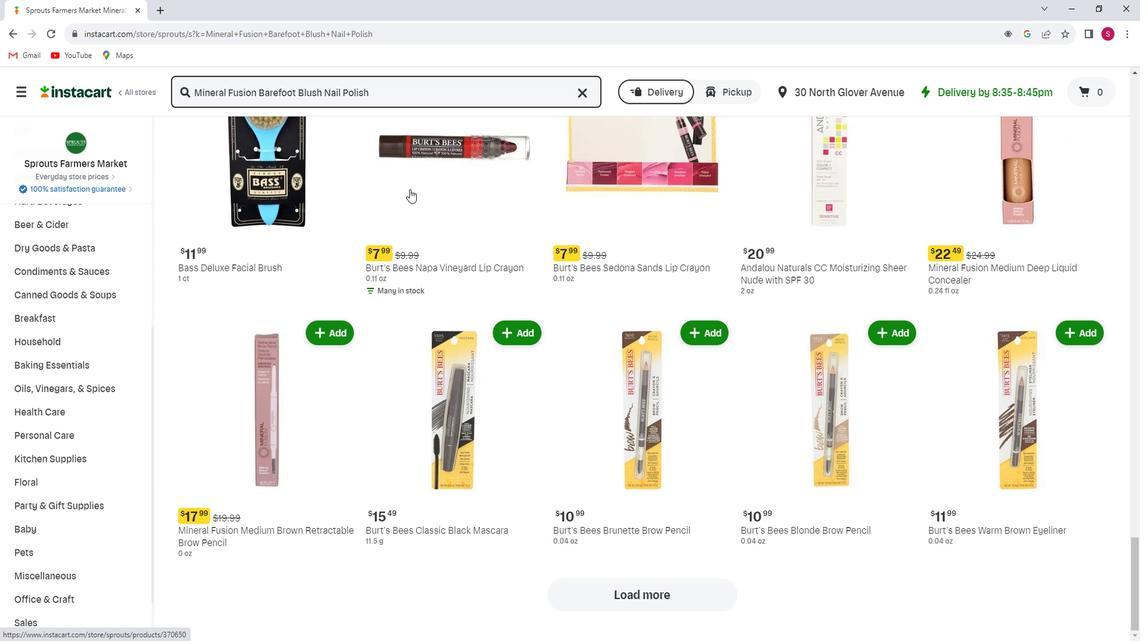 
Action: Mouse scrolled (419, 191) with delta (0, 0)
Screenshot: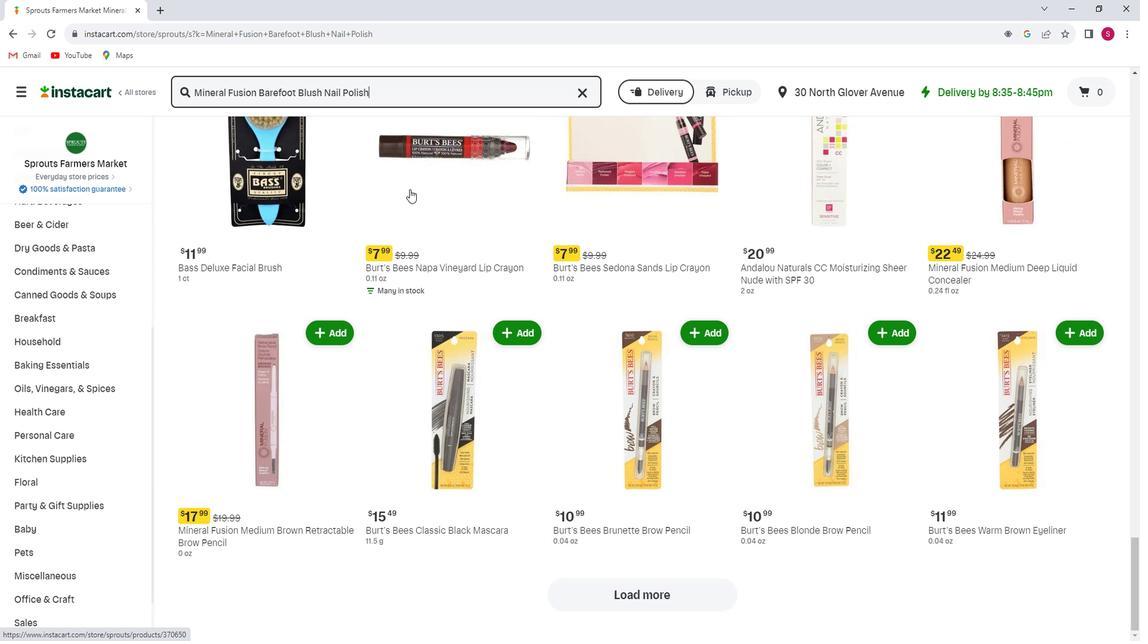 
Action: Mouse moved to (427, 209)
Screenshot: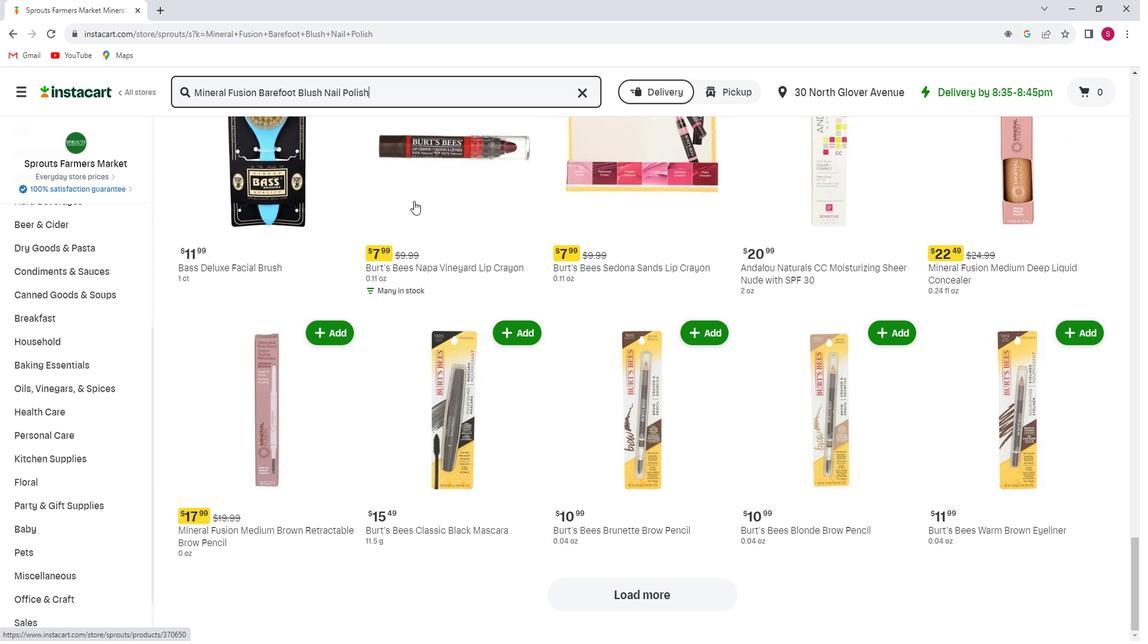 
